 Task: Find connections with filter location Ariguaní with filter topic #covidwith filter profile language German with filter current company LinkedIn with filter school GNA University with filter industry Public Health with filter service category CateringChange with filter keywords title School Bus Driver
Action: Mouse moved to (518, 80)
Screenshot: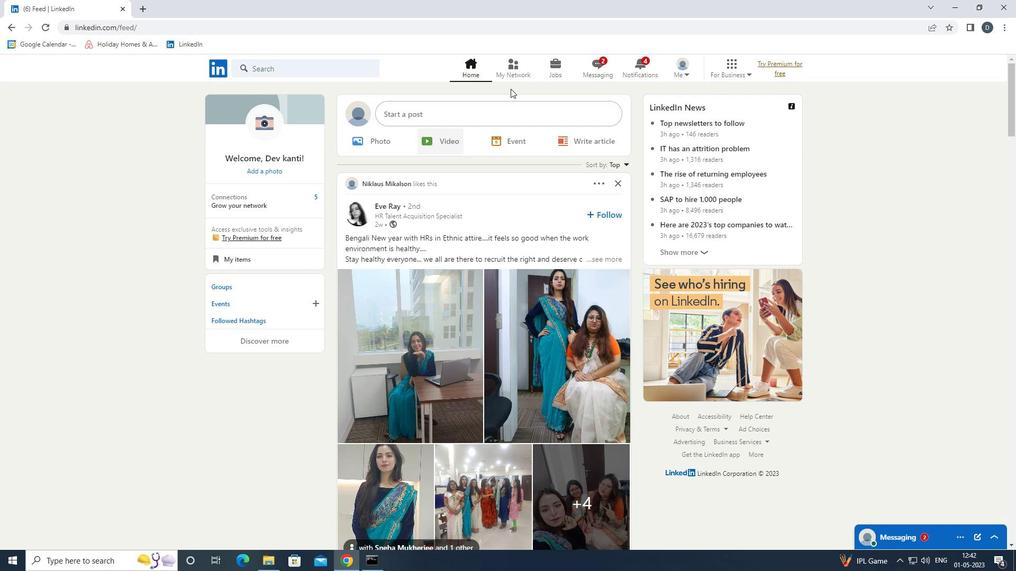 
Action: Mouse pressed left at (518, 80)
Screenshot: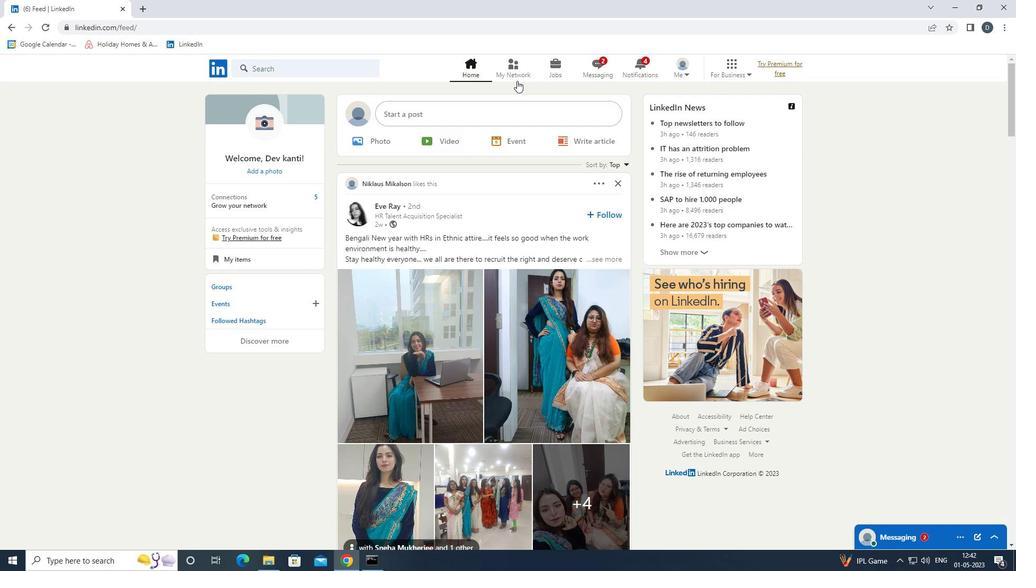 
Action: Mouse moved to (351, 124)
Screenshot: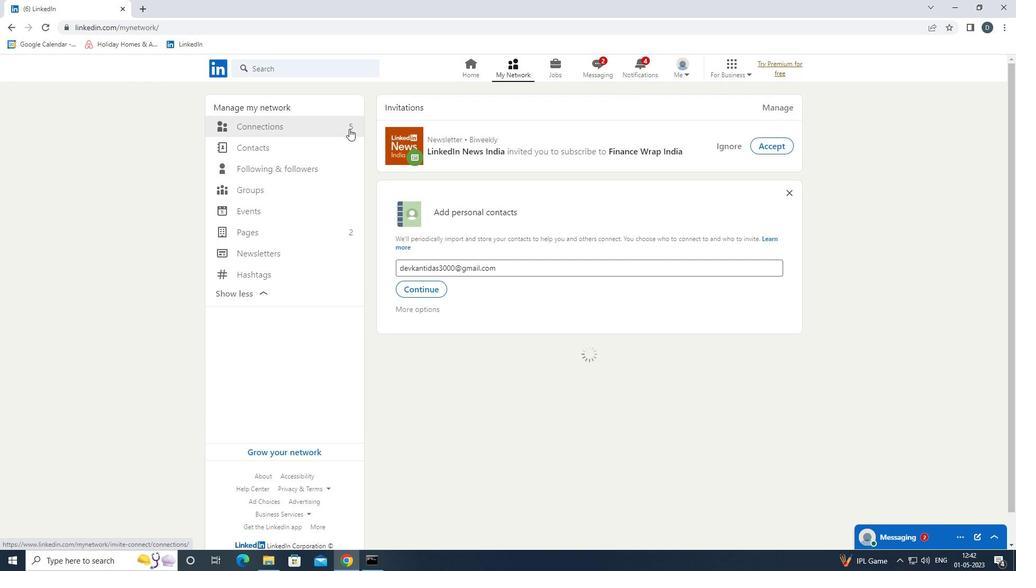 
Action: Mouse pressed left at (351, 124)
Screenshot: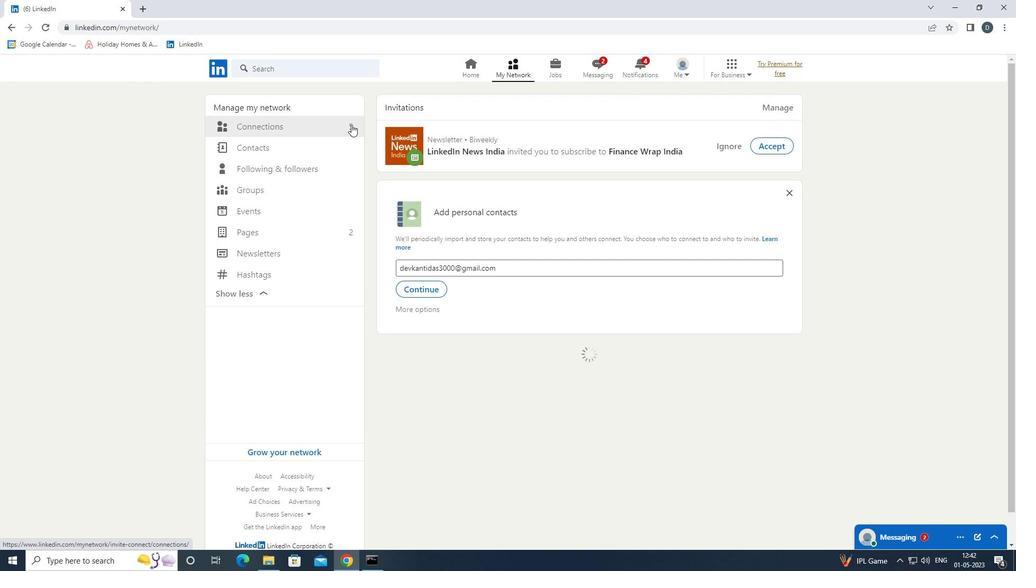 
Action: Mouse pressed left at (351, 124)
Screenshot: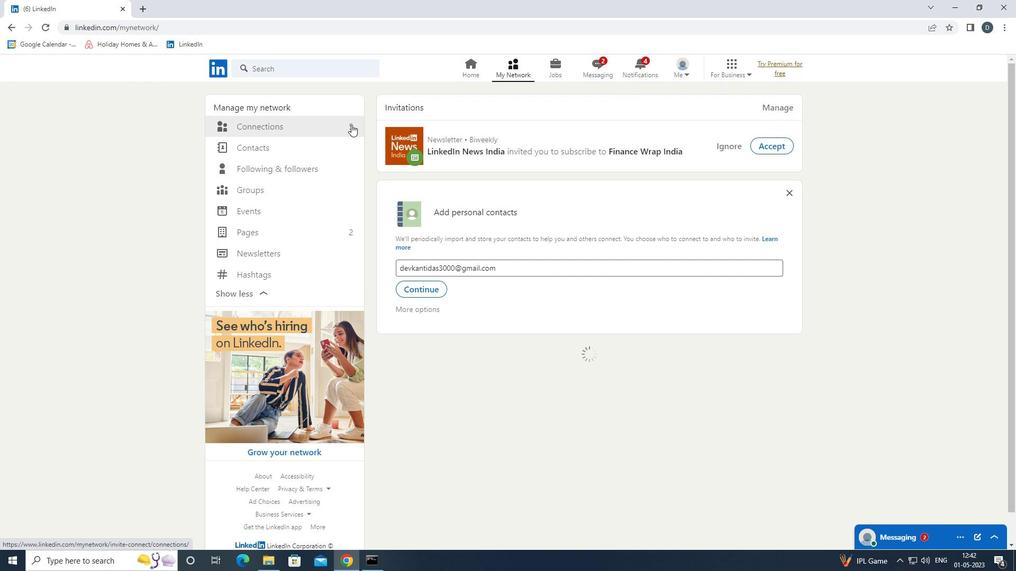 
Action: Mouse moved to (592, 124)
Screenshot: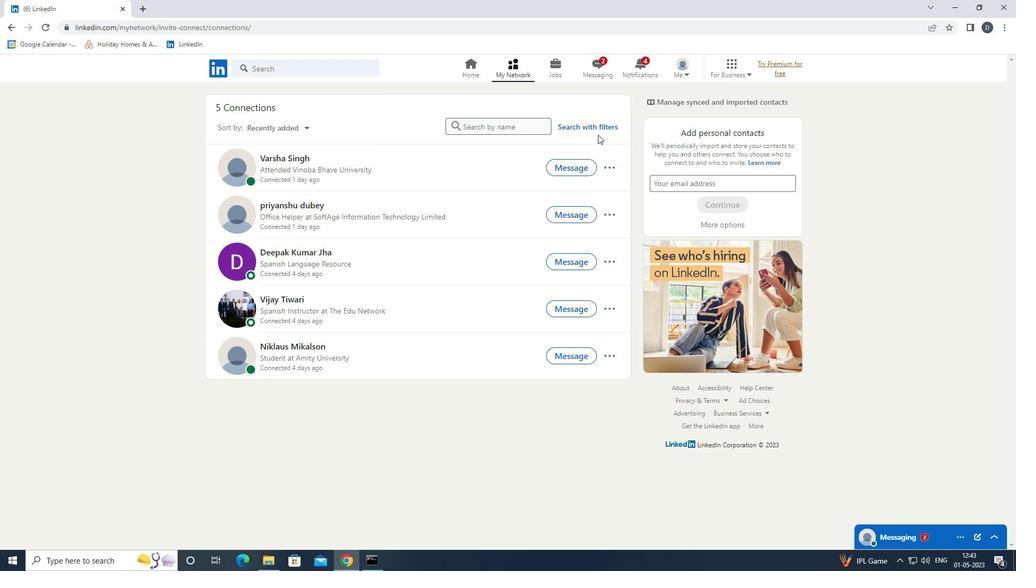 
Action: Mouse pressed left at (592, 124)
Screenshot: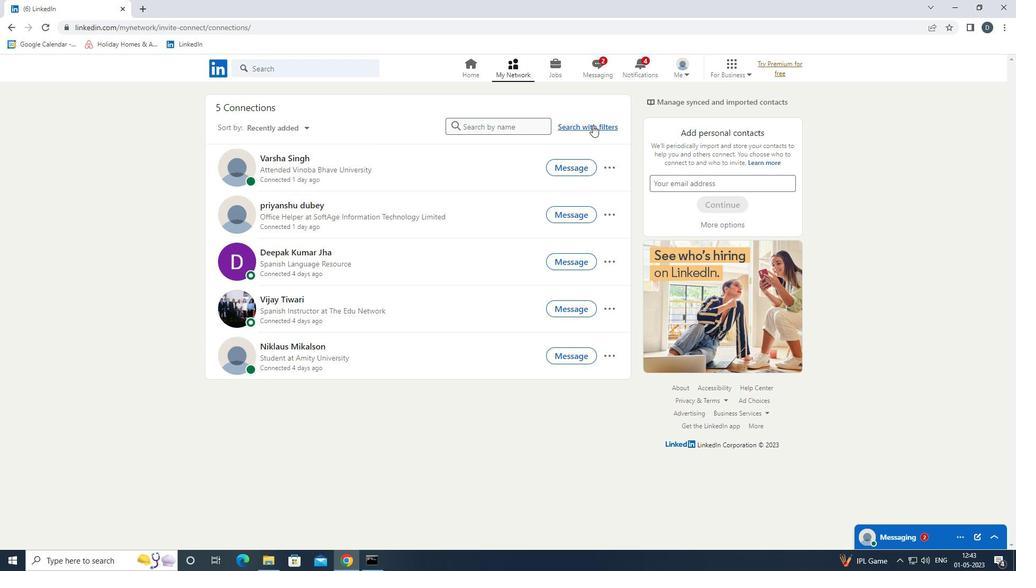 
Action: Mouse moved to (551, 99)
Screenshot: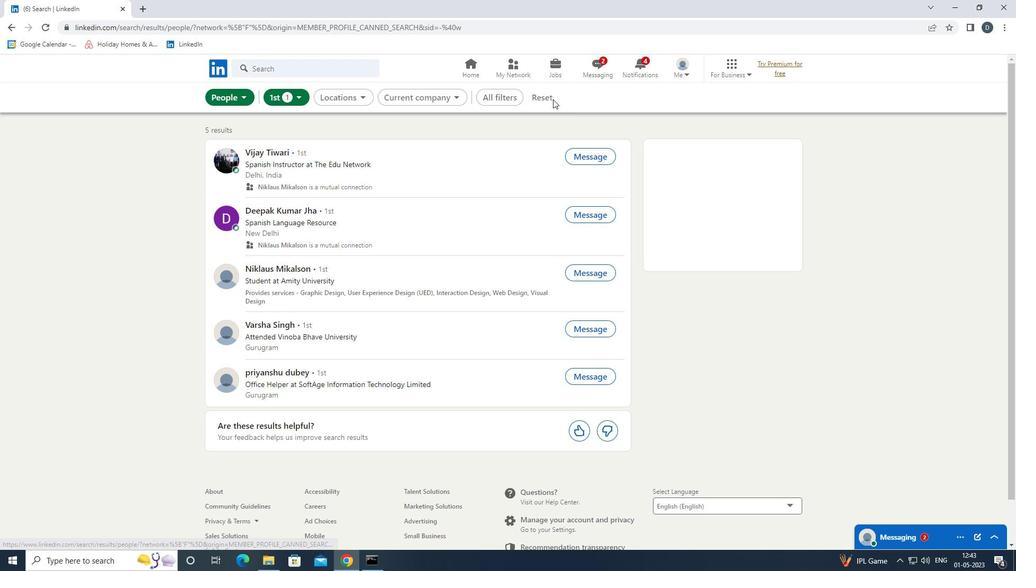 
Action: Mouse pressed left at (551, 99)
Screenshot: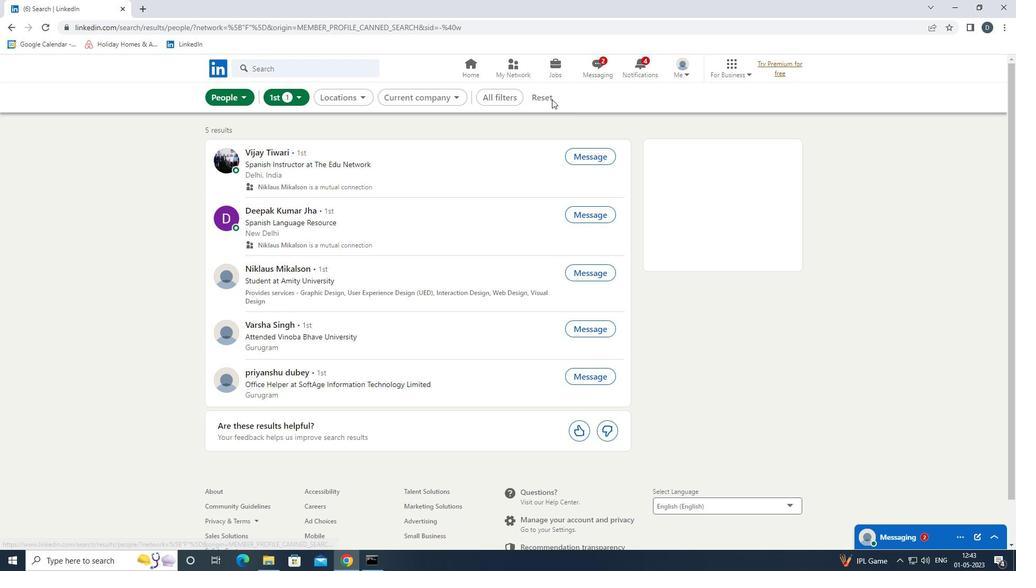 
Action: Mouse moved to (527, 96)
Screenshot: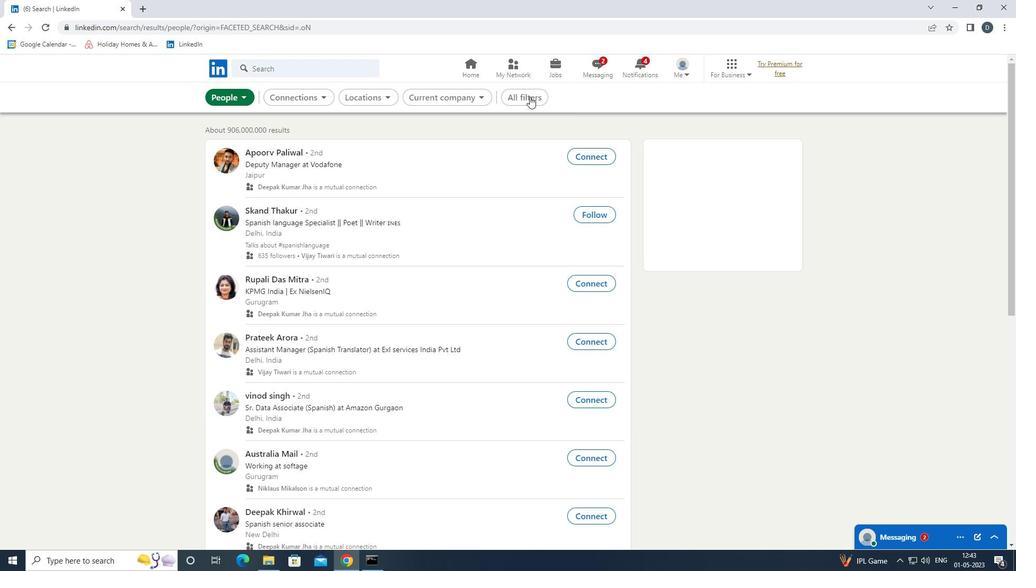
Action: Mouse pressed left at (527, 96)
Screenshot: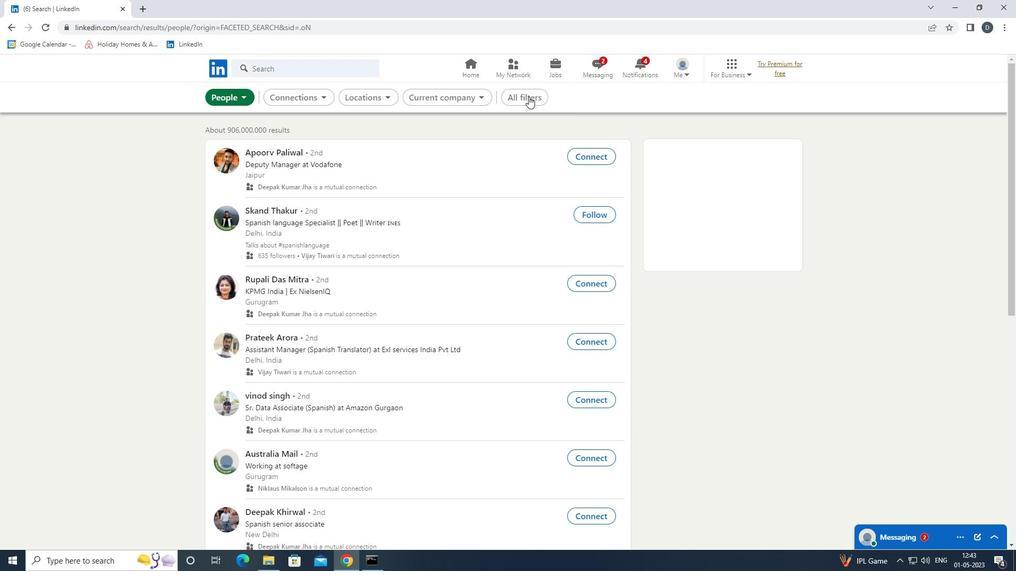 
Action: Mouse moved to (904, 366)
Screenshot: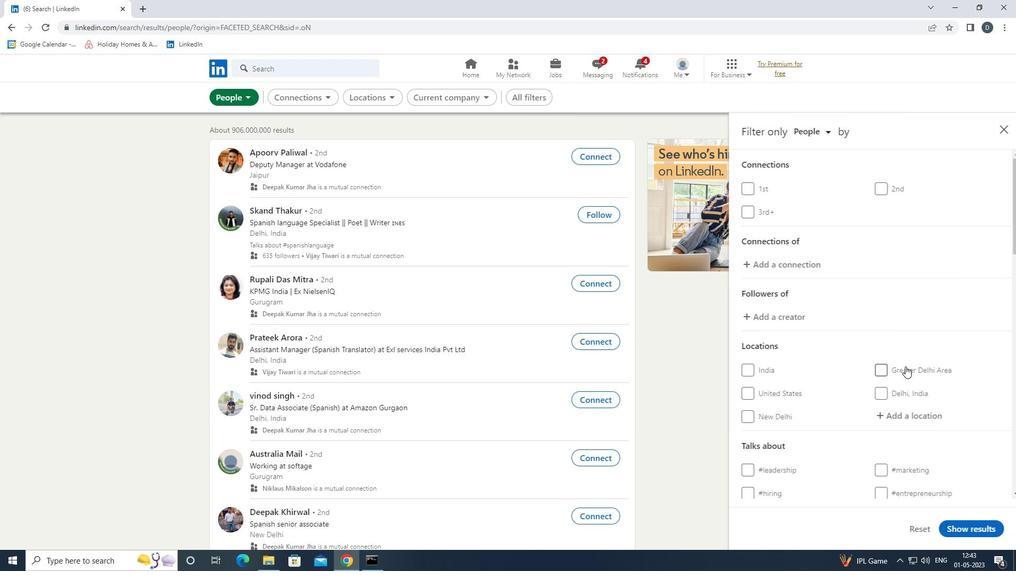 
Action: Mouse scrolled (904, 366) with delta (0, 0)
Screenshot: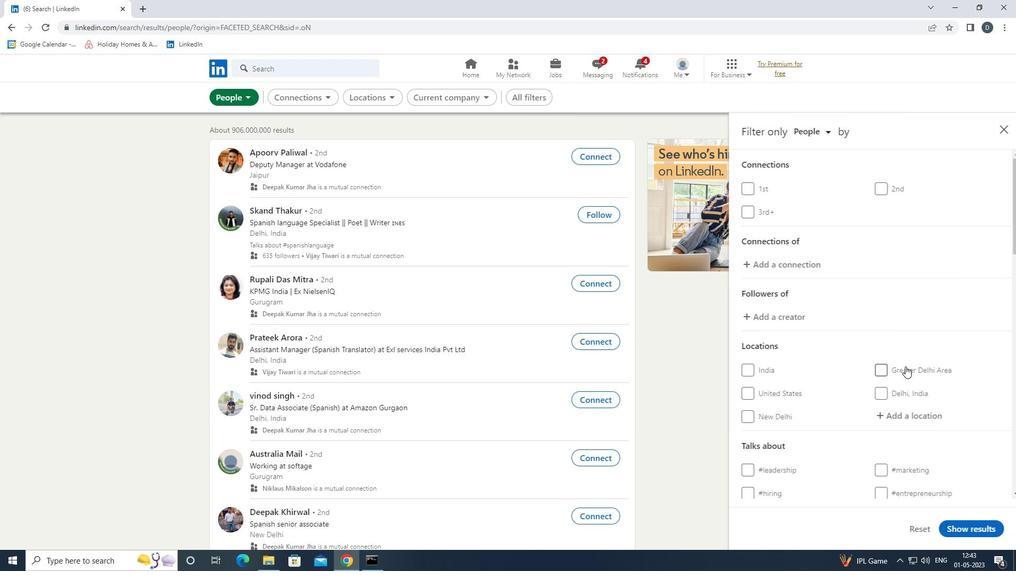 
Action: Mouse moved to (903, 366)
Screenshot: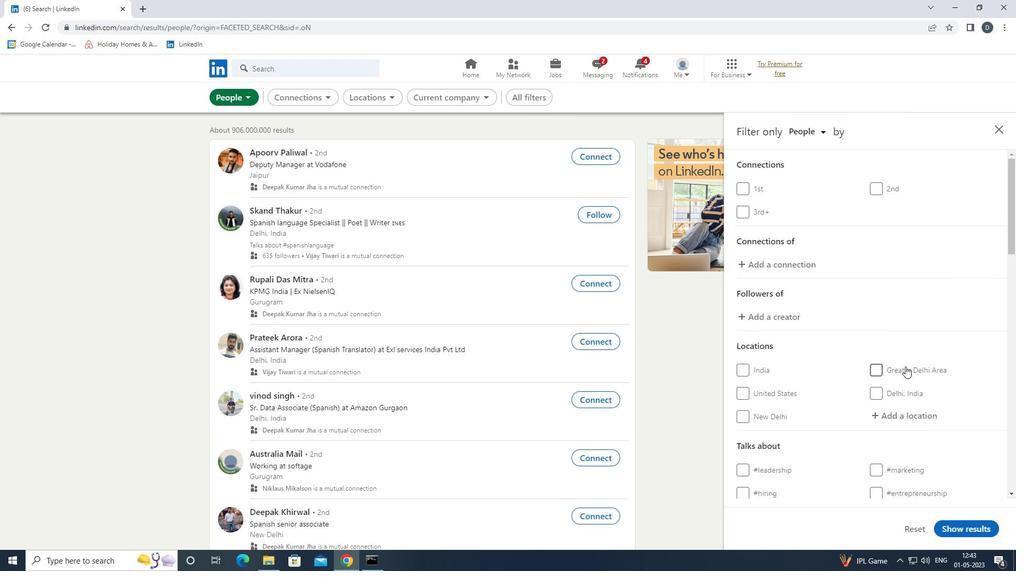 
Action: Mouse scrolled (903, 366) with delta (0, 0)
Screenshot: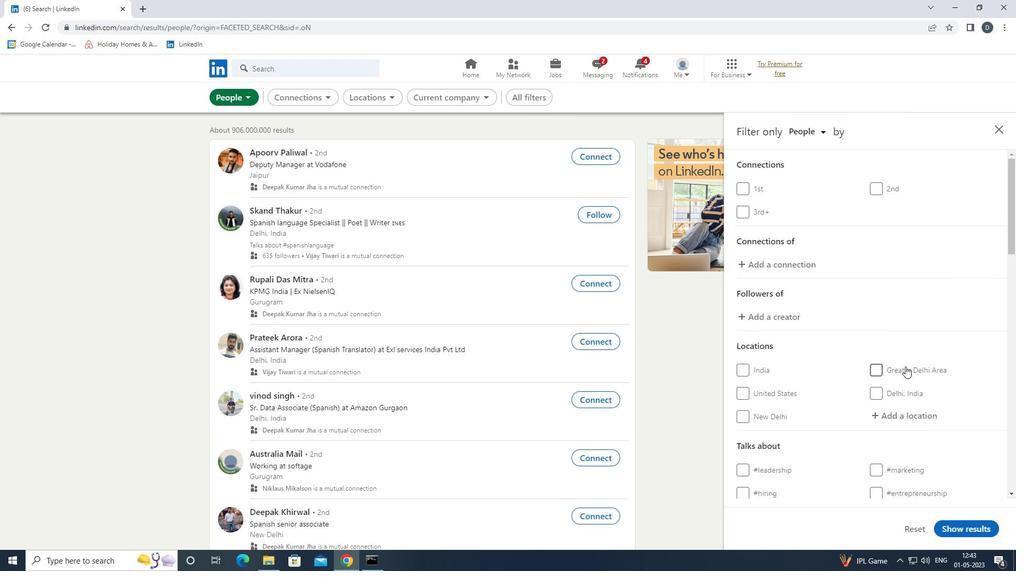 
Action: Mouse moved to (893, 314)
Screenshot: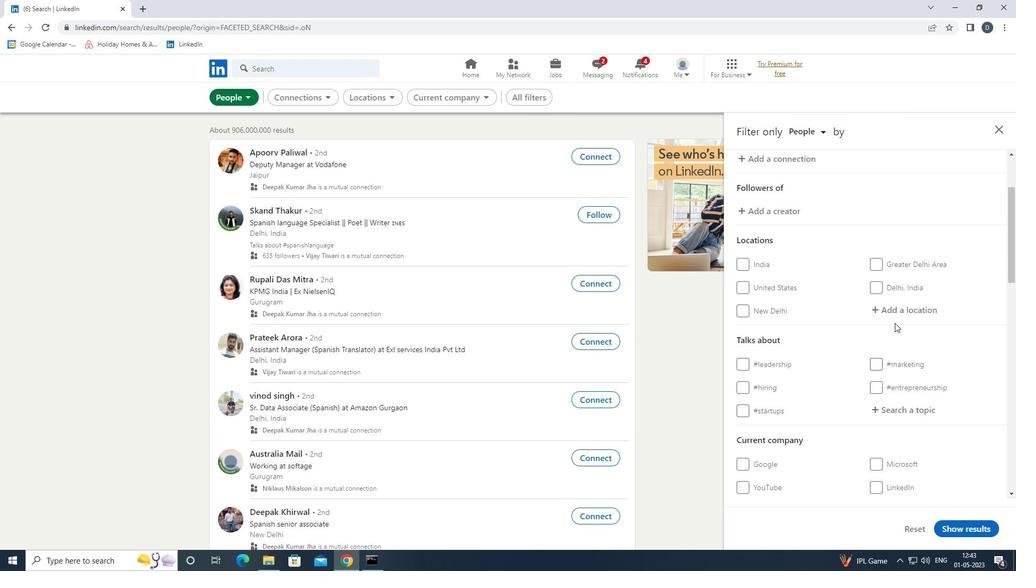
Action: Mouse pressed left at (893, 314)
Screenshot: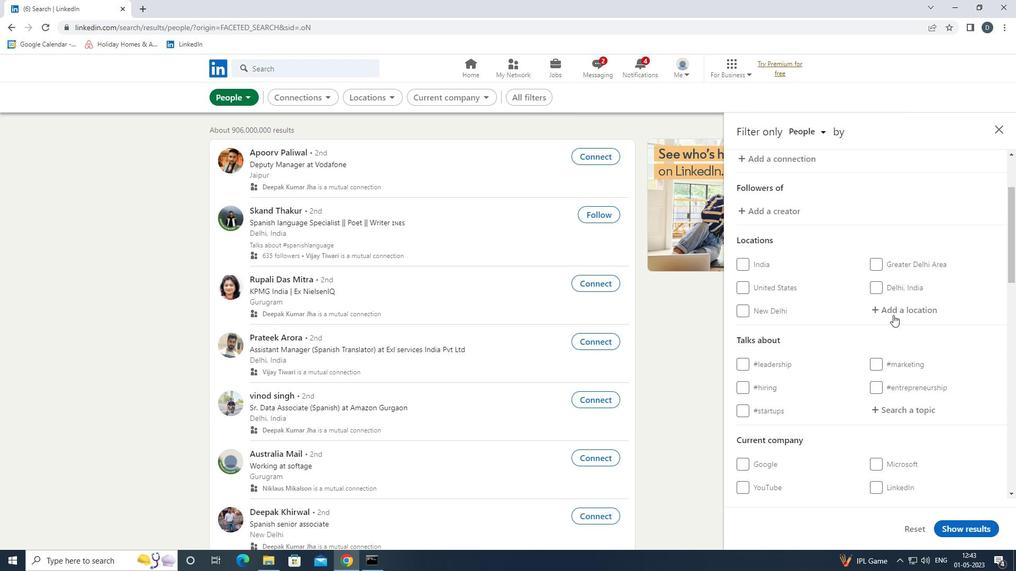 
Action: Mouse moved to (891, 314)
Screenshot: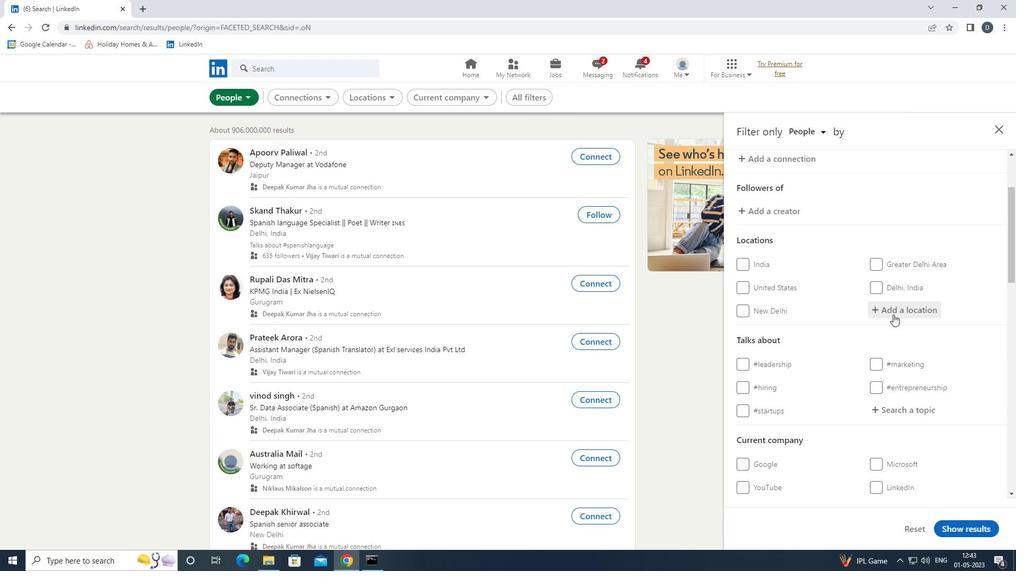
Action: Key pressed <Key.caps_lock><Key.caps_lock><Key.caps_lock><Key.caps_lock><Key.caps_lock><Key.caps_lock><Key.caps_lock><Key.caps_lock><Key.caps_lock>a<Key.caps_lock>riguani
Screenshot: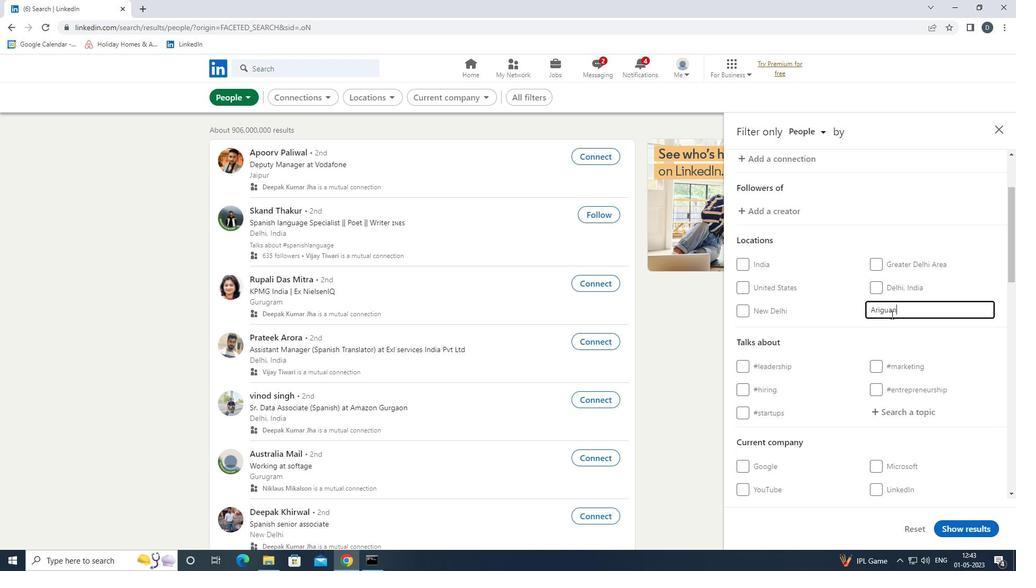 
Action: Mouse moved to (912, 413)
Screenshot: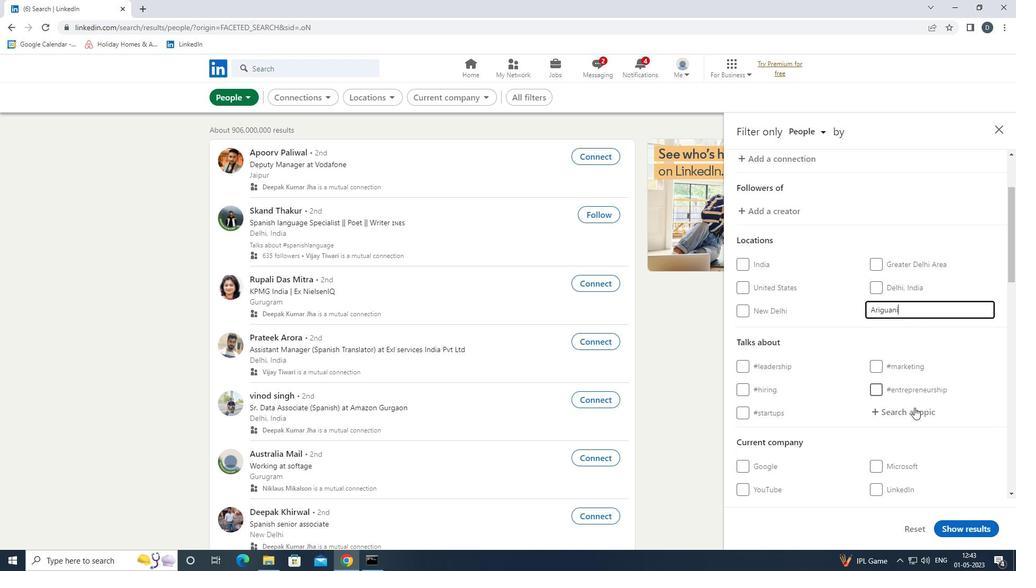 
Action: Mouse pressed left at (912, 413)
Screenshot: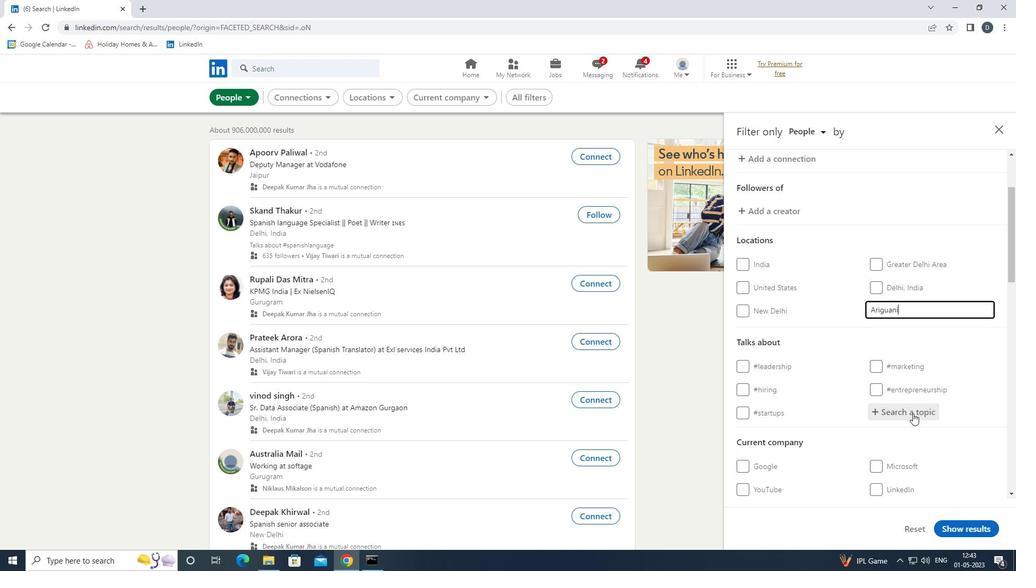 
Action: Key pressed <Key.shift><Key.shift><Key.shift><Key.shift><Key.shift><Key.shift><Key.shift>#COVID
Screenshot: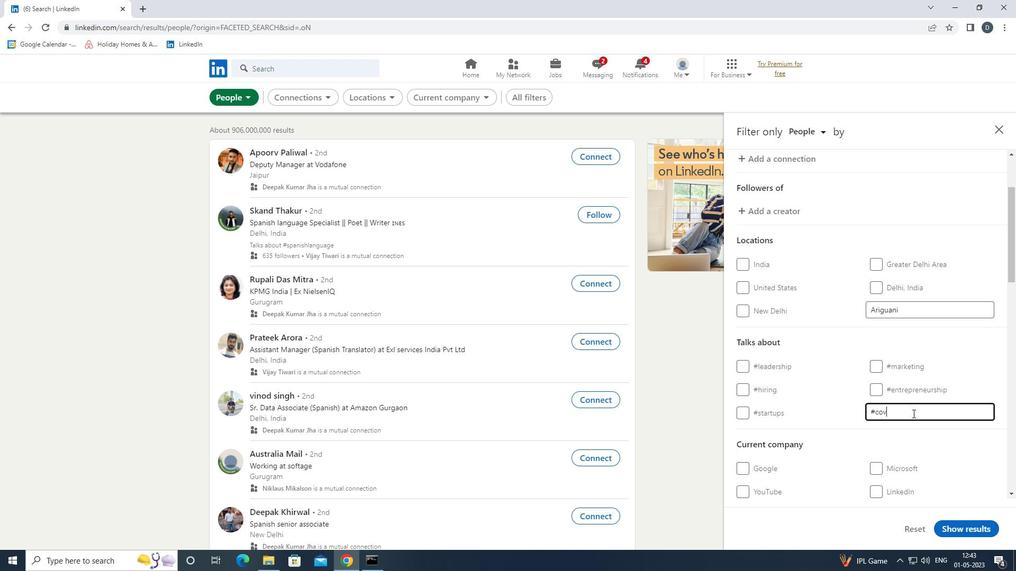 
Action: Mouse scrolled (912, 413) with delta (0, 0)
Screenshot: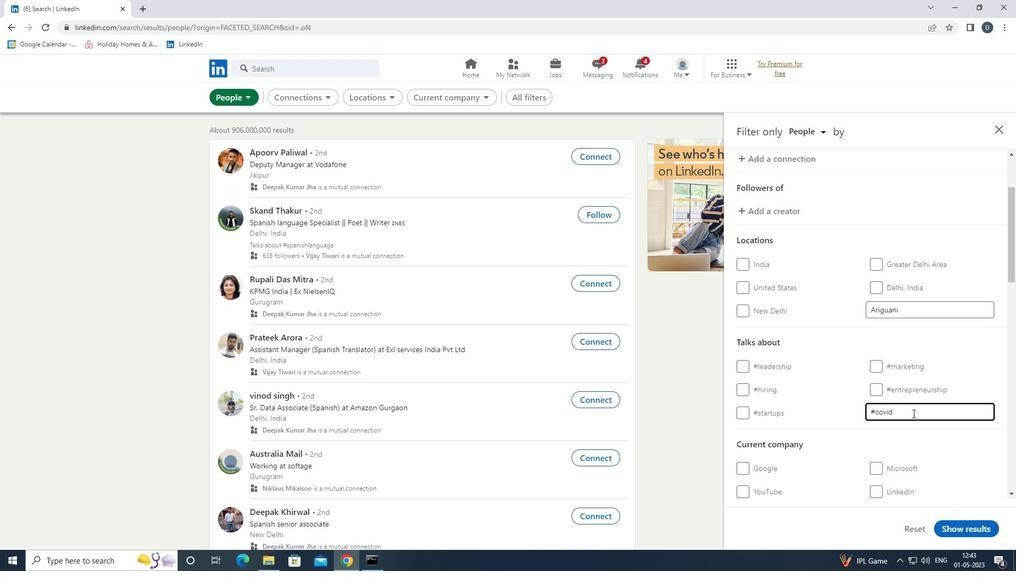 
Action: Mouse scrolled (912, 413) with delta (0, 0)
Screenshot: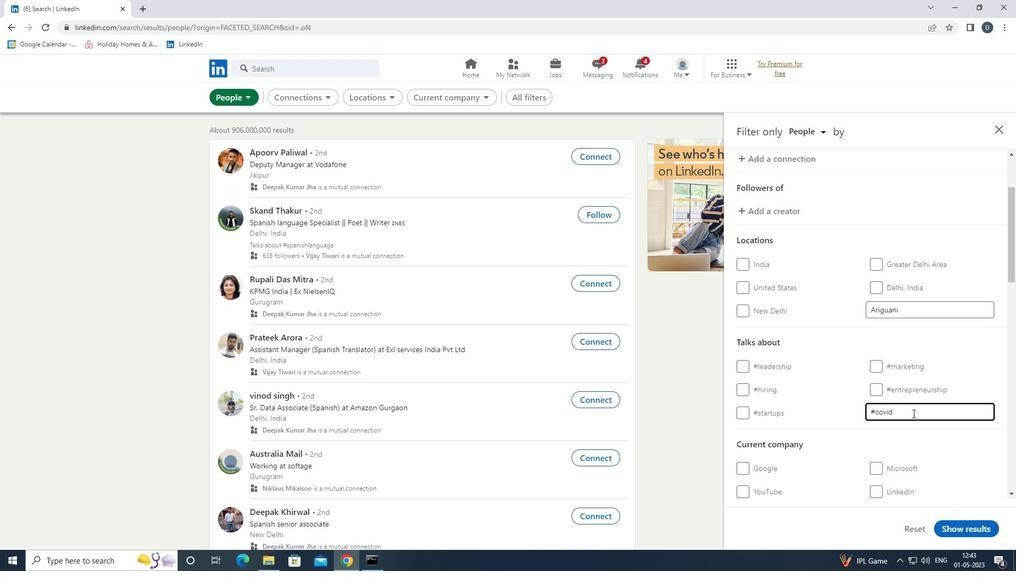 
Action: Mouse scrolled (912, 413) with delta (0, 0)
Screenshot: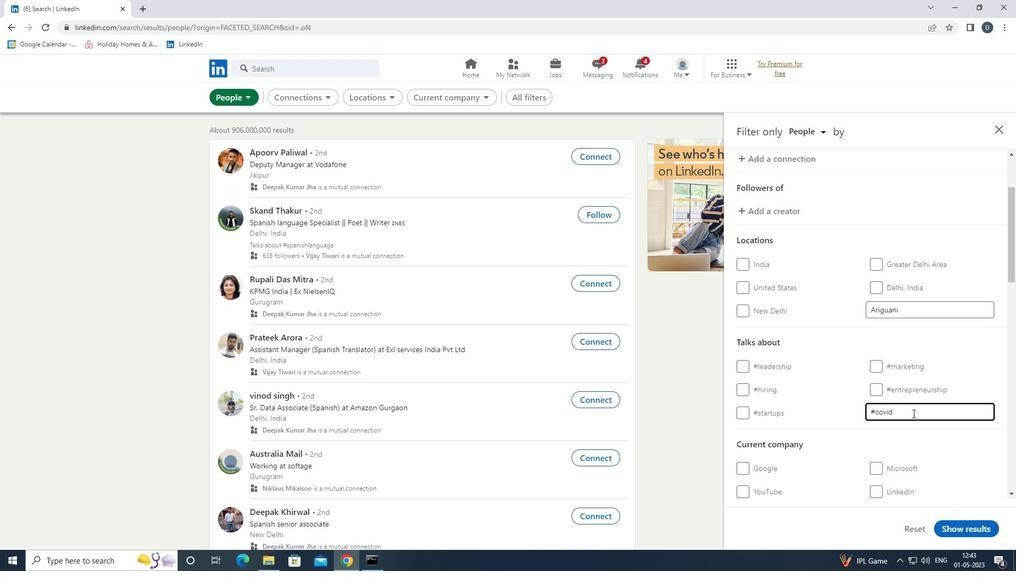 
Action: Mouse scrolled (912, 413) with delta (0, 0)
Screenshot: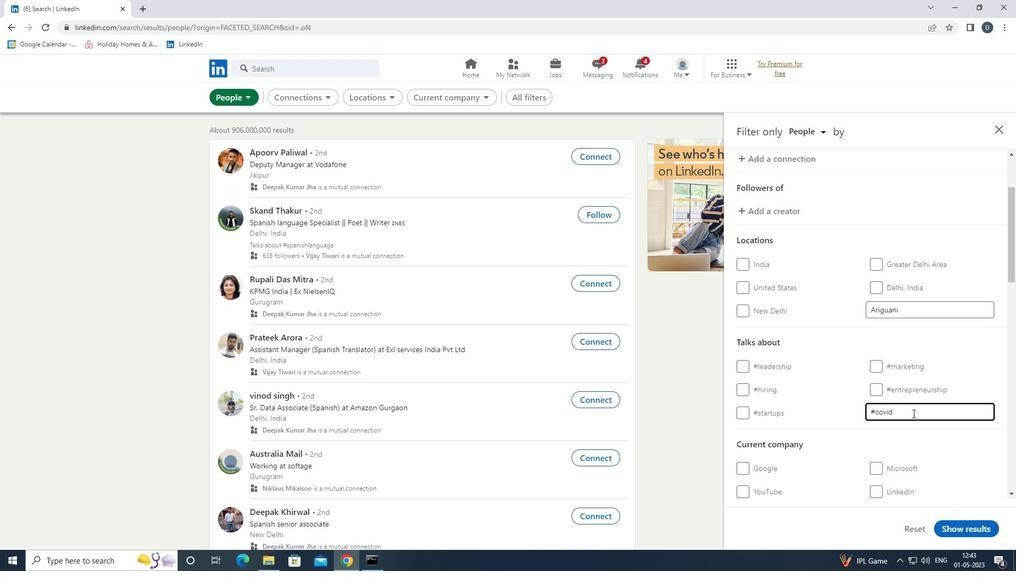 
Action: Mouse scrolled (912, 413) with delta (0, 0)
Screenshot: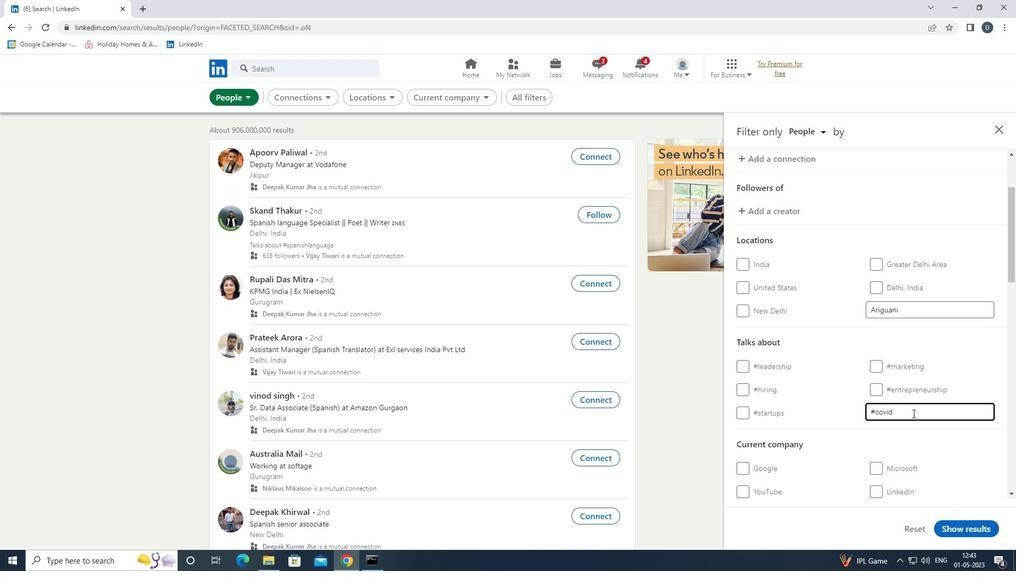
Action: Mouse moved to (914, 412)
Screenshot: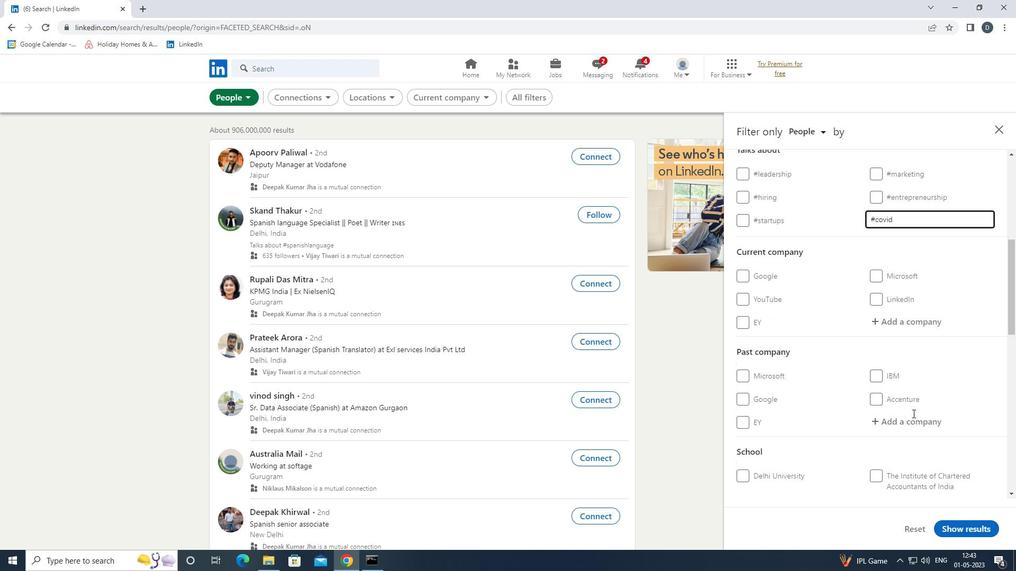 
Action: Mouse scrolled (914, 411) with delta (0, 0)
Screenshot: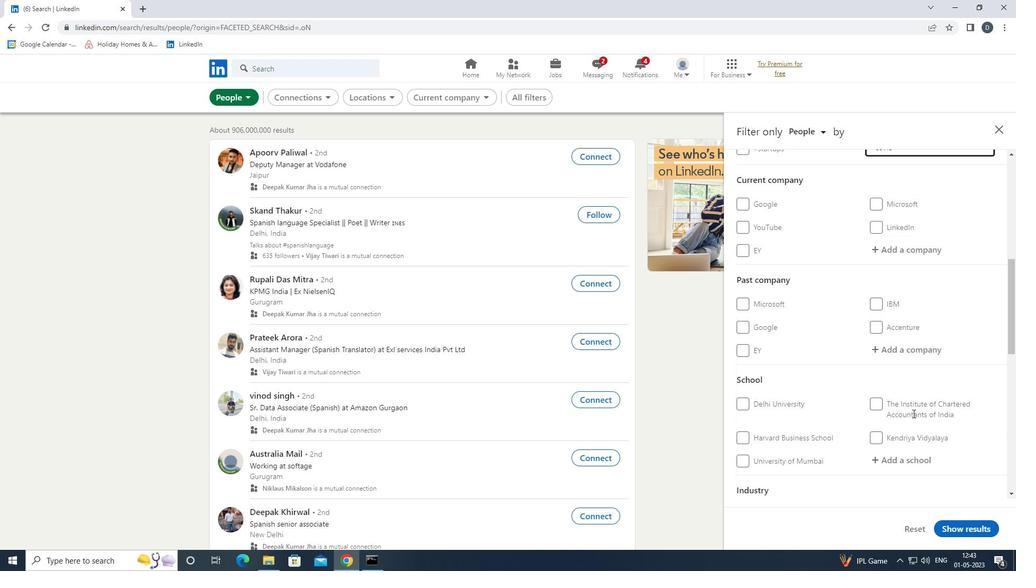 
Action: Mouse scrolled (914, 411) with delta (0, 0)
Screenshot: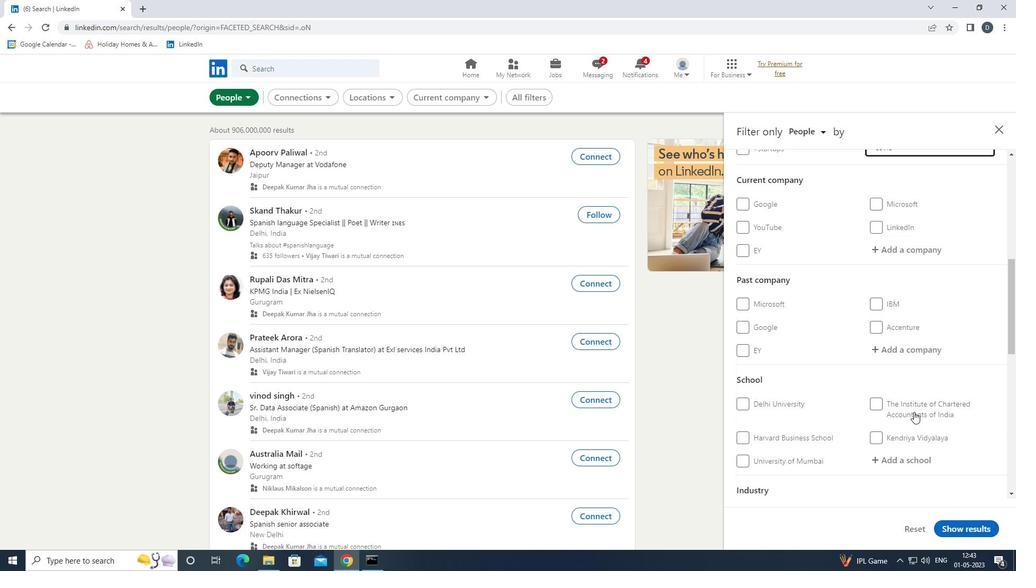 
Action: Mouse scrolled (914, 411) with delta (0, 0)
Screenshot: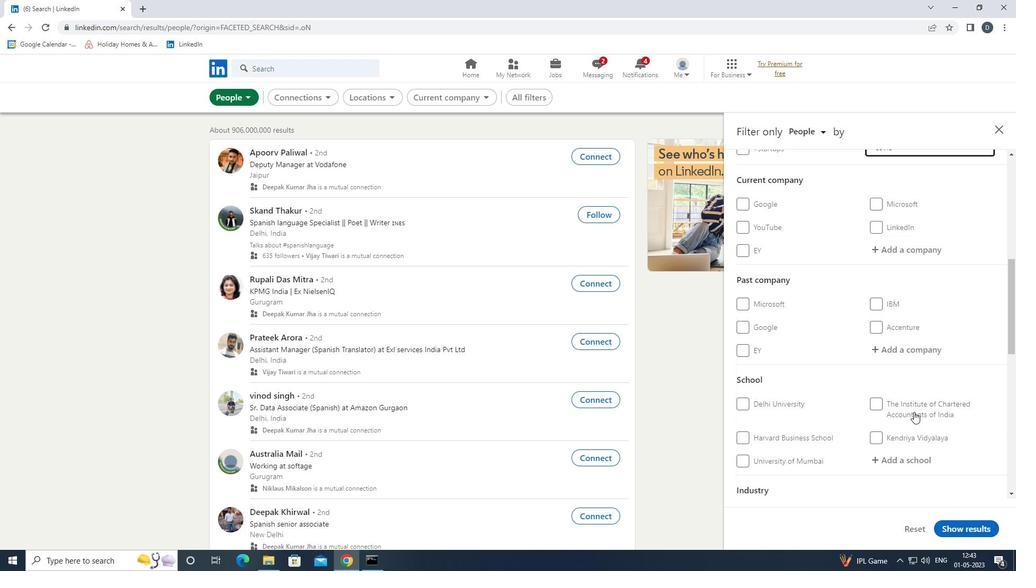 
Action: Mouse scrolled (914, 411) with delta (0, 0)
Screenshot: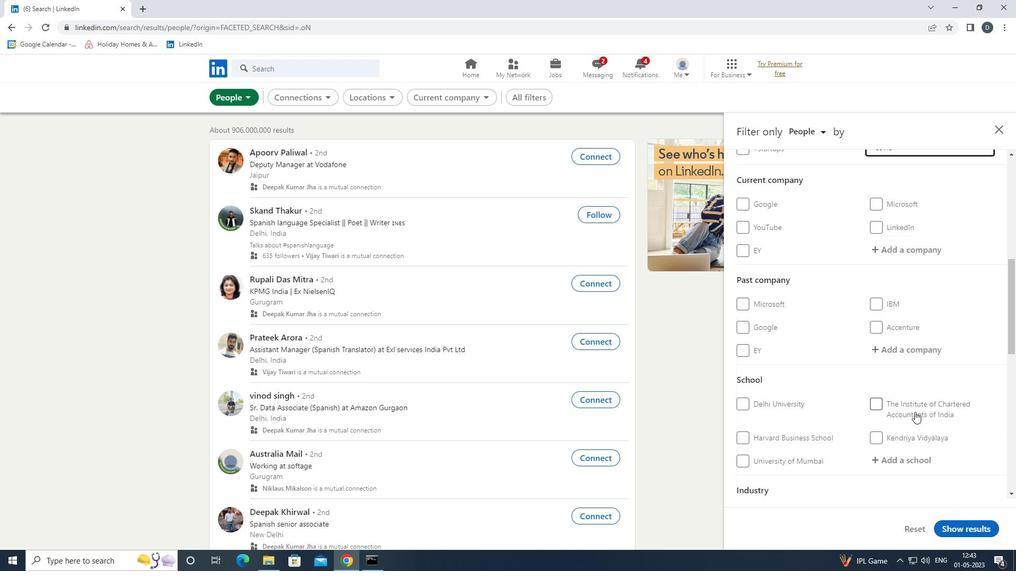 
Action: Mouse moved to (809, 413)
Screenshot: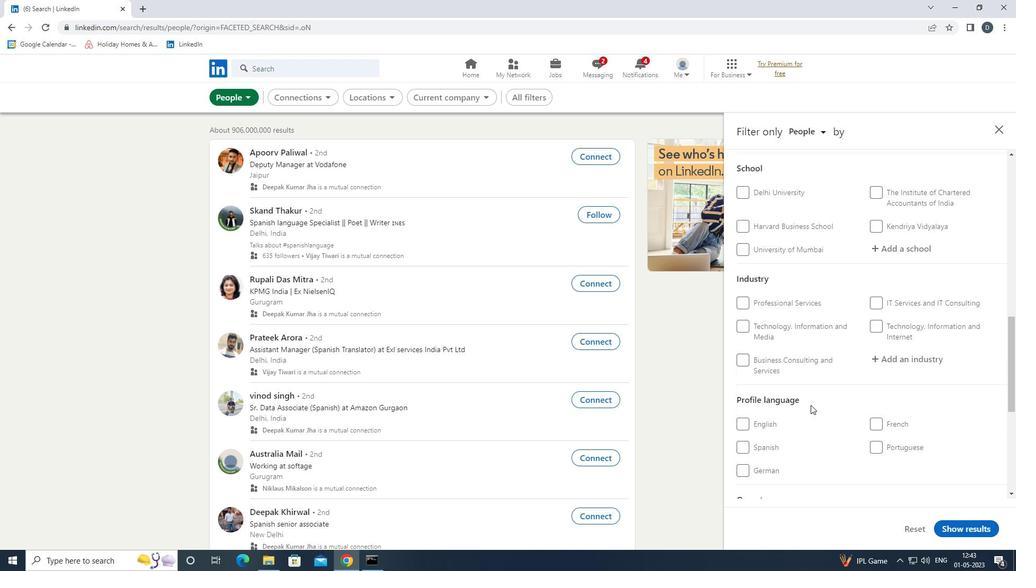 
Action: Mouse scrolled (809, 412) with delta (0, 0)
Screenshot: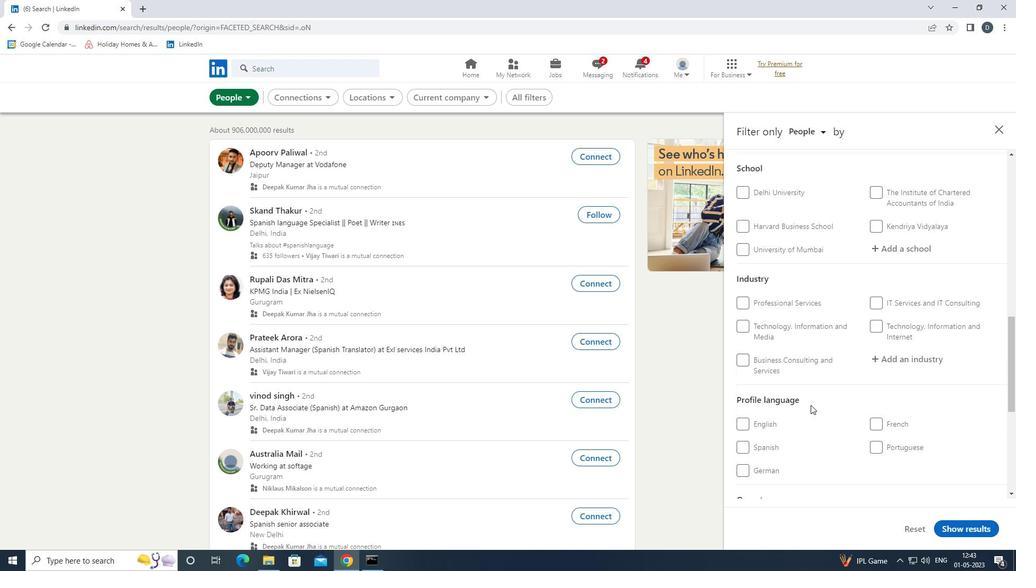 
Action: Mouse moved to (747, 420)
Screenshot: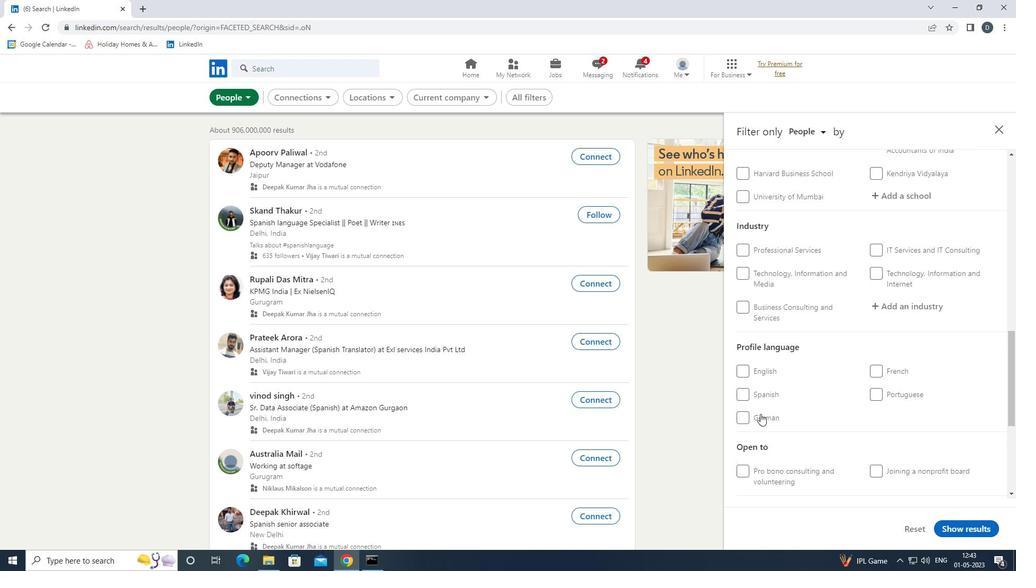 
Action: Mouse pressed left at (747, 420)
Screenshot: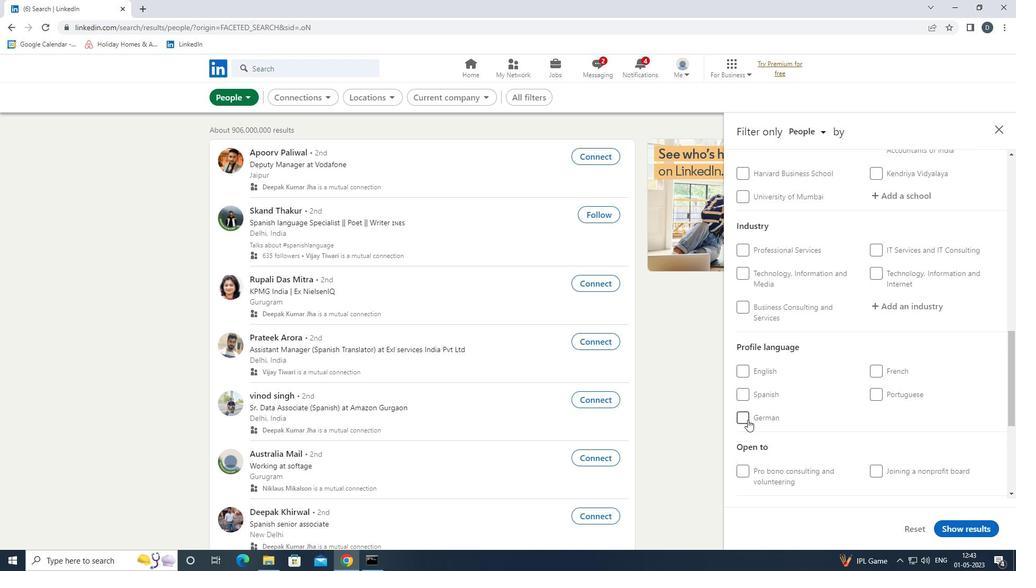 
Action: Mouse moved to (824, 417)
Screenshot: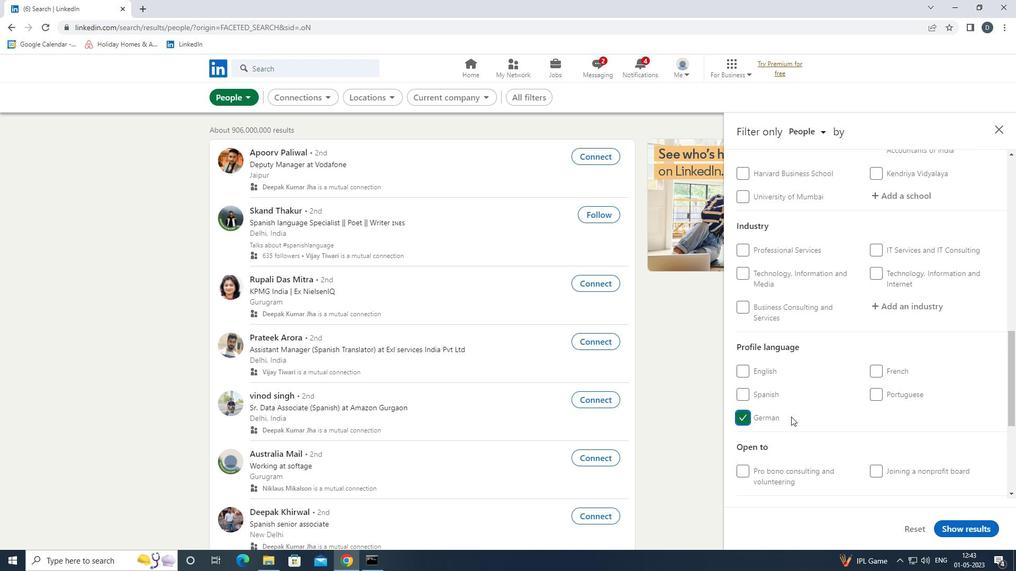 
Action: Mouse scrolled (824, 418) with delta (0, 0)
Screenshot: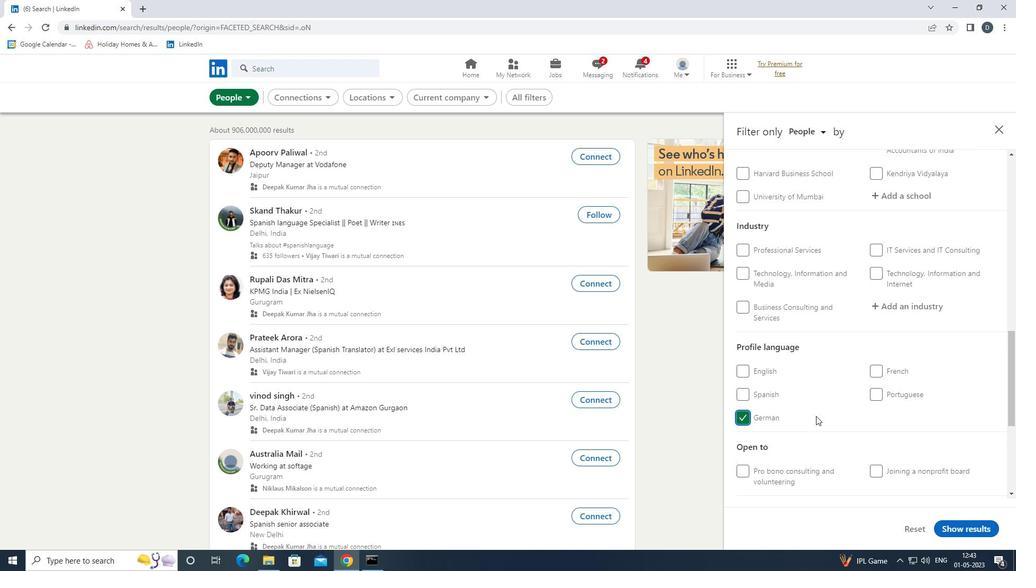 
Action: Mouse moved to (824, 417)
Screenshot: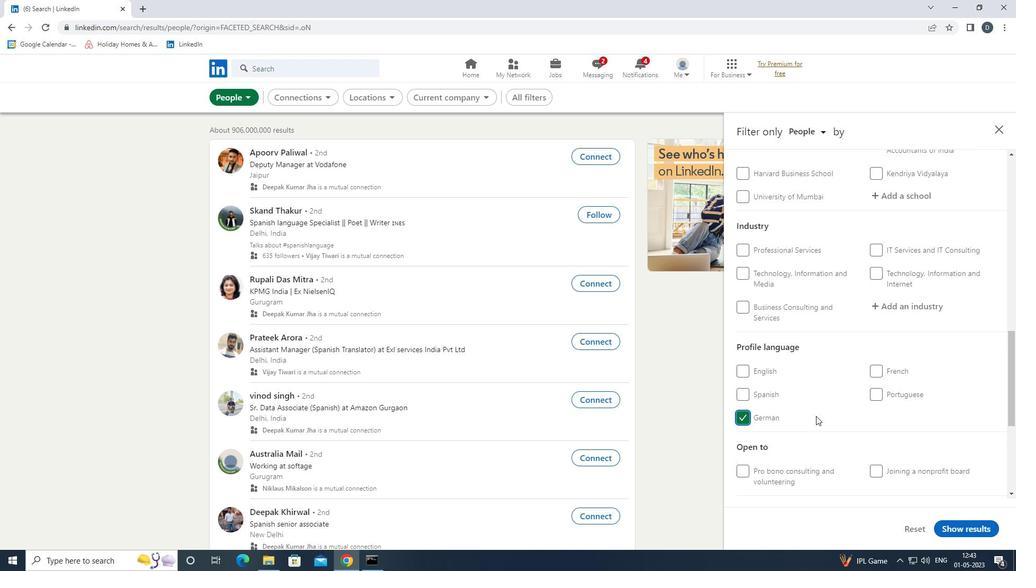 
Action: Mouse scrolled (824, 418) with delta (0, 0)
Screenshot: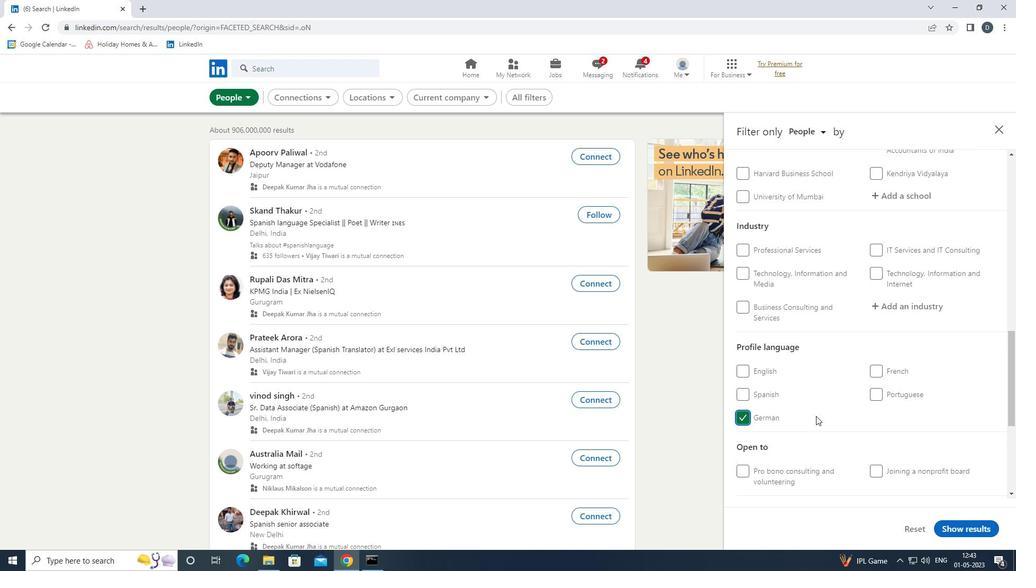 
Action: Mouse scrolled (824, 418) with delta (0, 0)
Screenshot: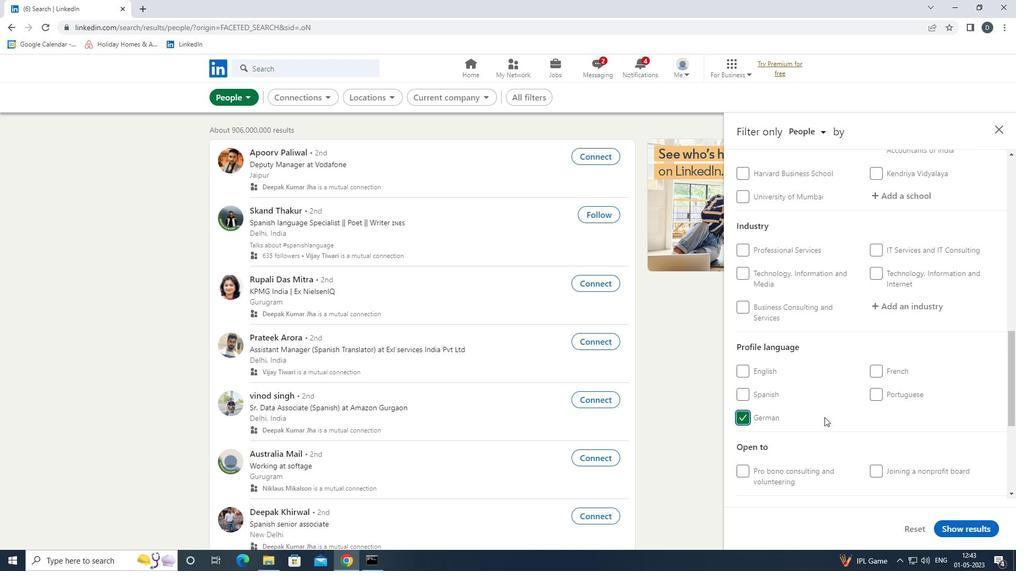 
Action: Mouse scrolled (824, 418) with delta (0, 0)
Screenshot: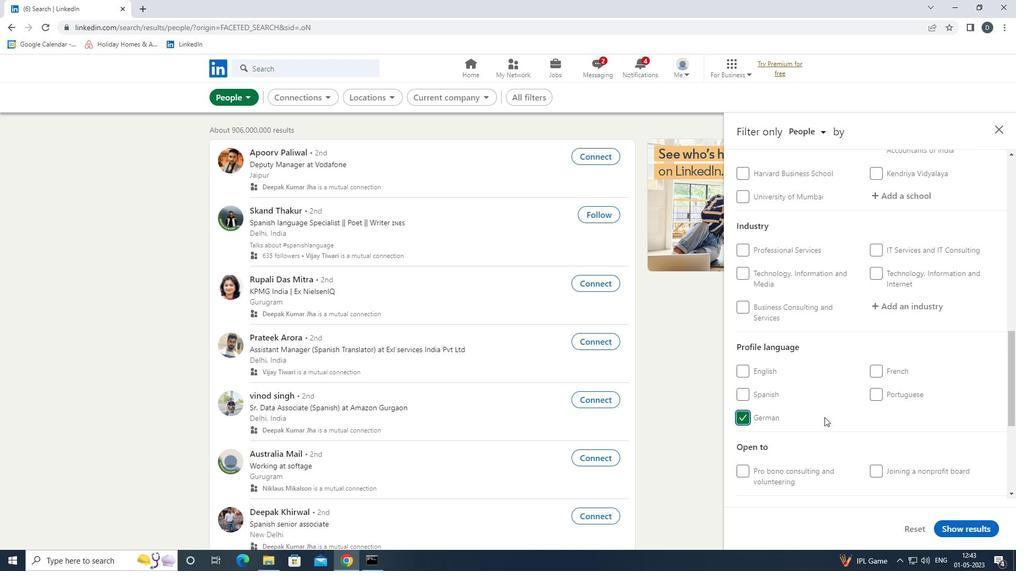 
Action: Mouse scrolled (824, 418) with delta (0, 0)
Screenshot: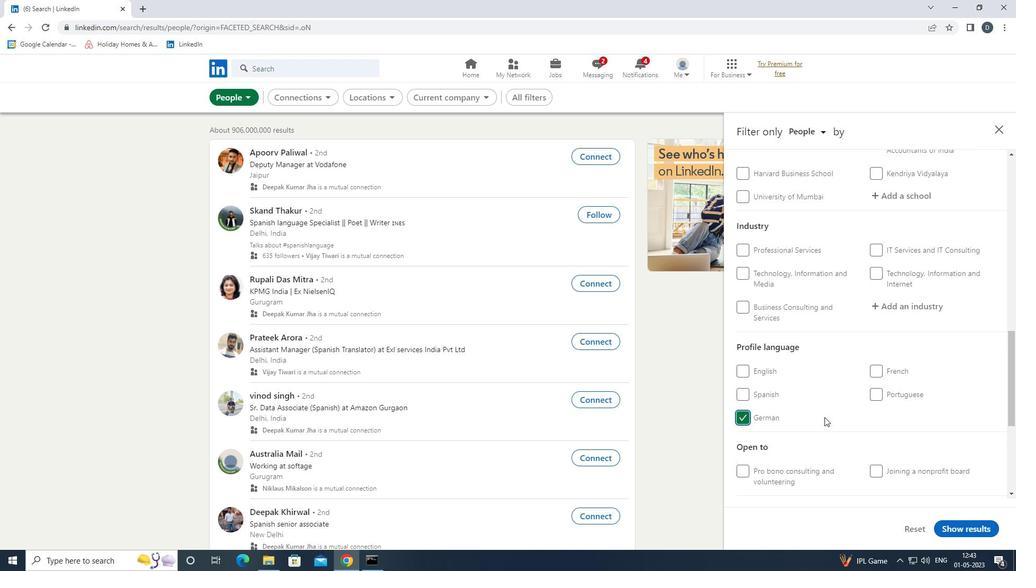 
Action: Mouse moved to (825, 418)
Screenshot: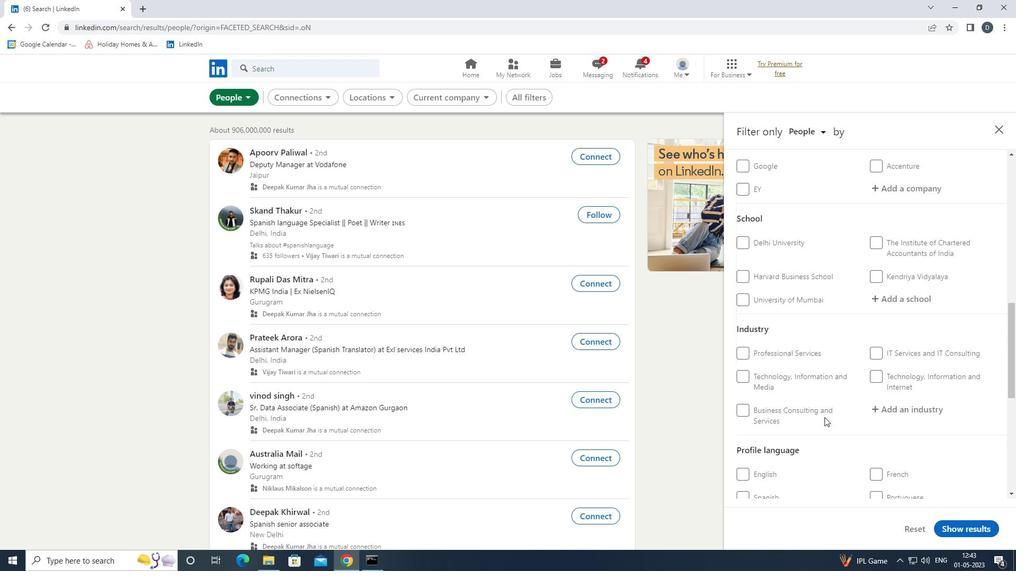 
Action: Mouse scrolled (825, 419) with delta (0, 0)
Screenshot: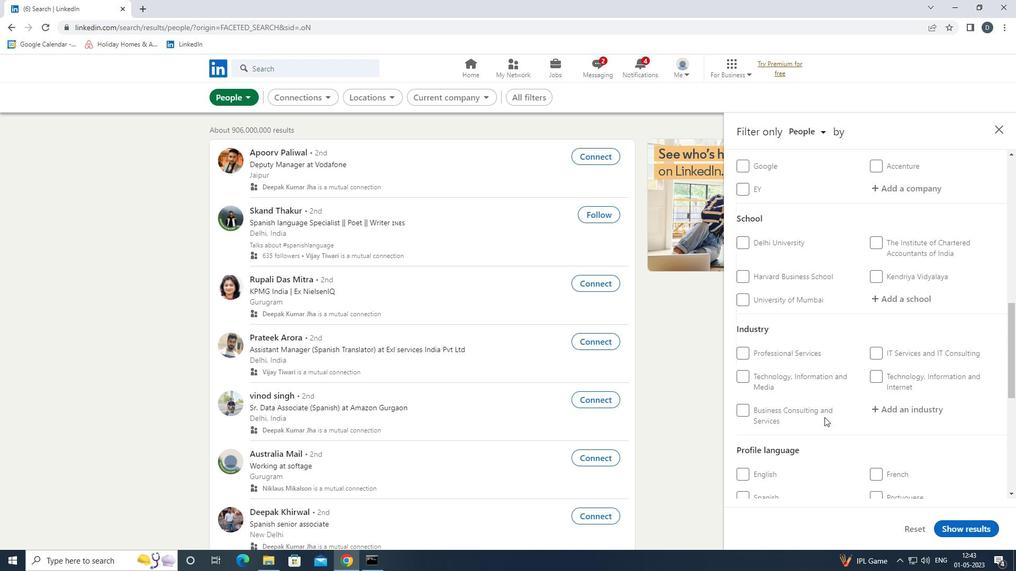
Action: Mouse scrolled (825, 419) with delta (0, 0)
Screenshot: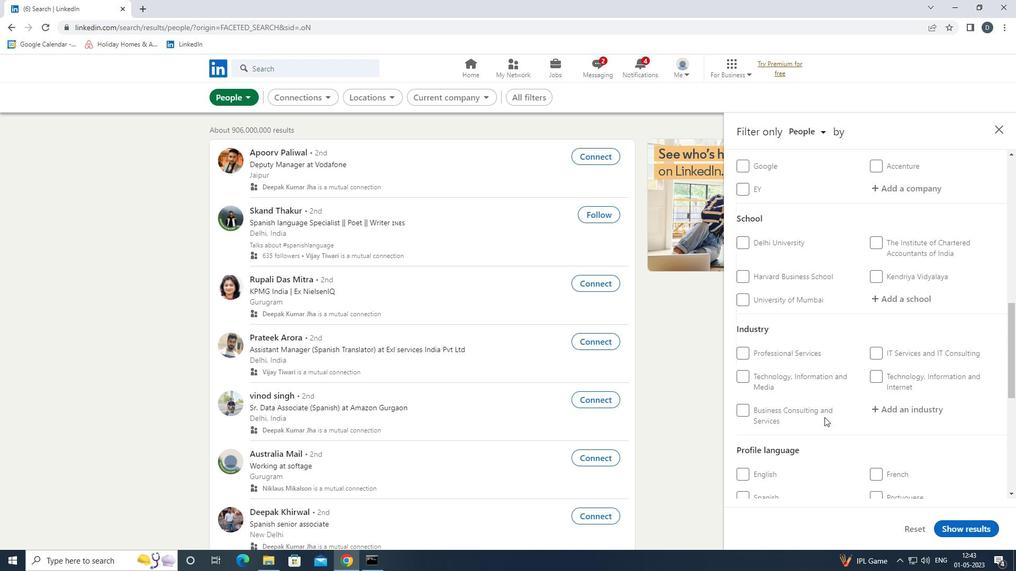 
Action: Mouse scrolled (825, 419) with delta (0, 0)
Screenshot: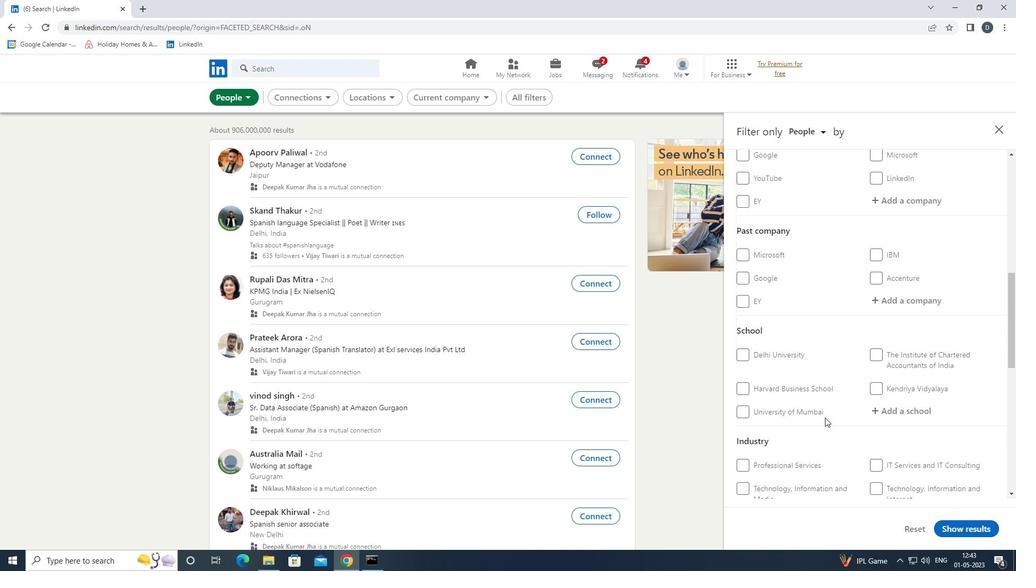 
Action: Mouse scrolled (825, 419) with delta (0, 0)
Screenshot: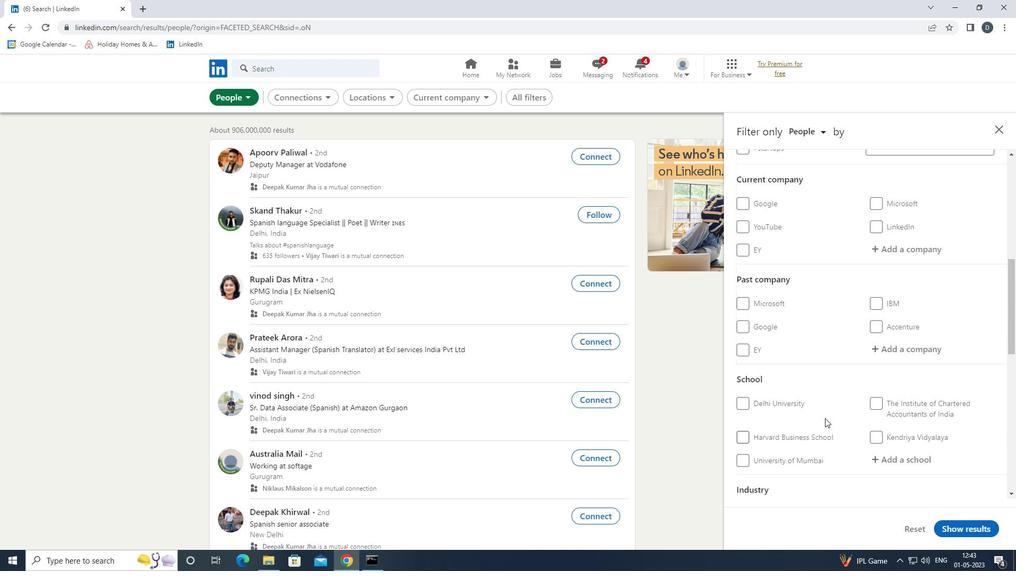 
Action: Mouse moved to (899, 458)
Screenshot: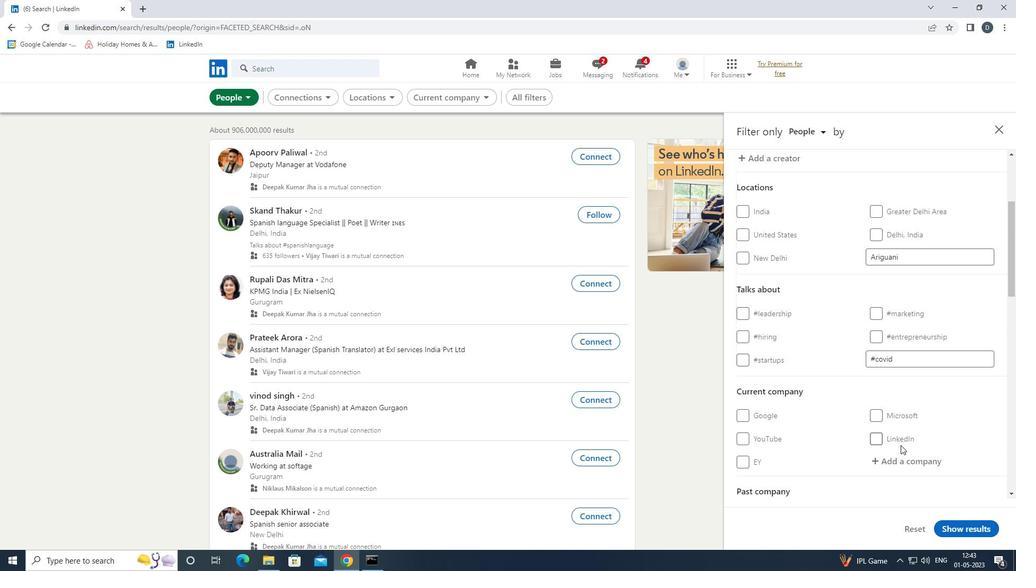 
Action: Mouse pressed left at (899, 458)
Screenshot: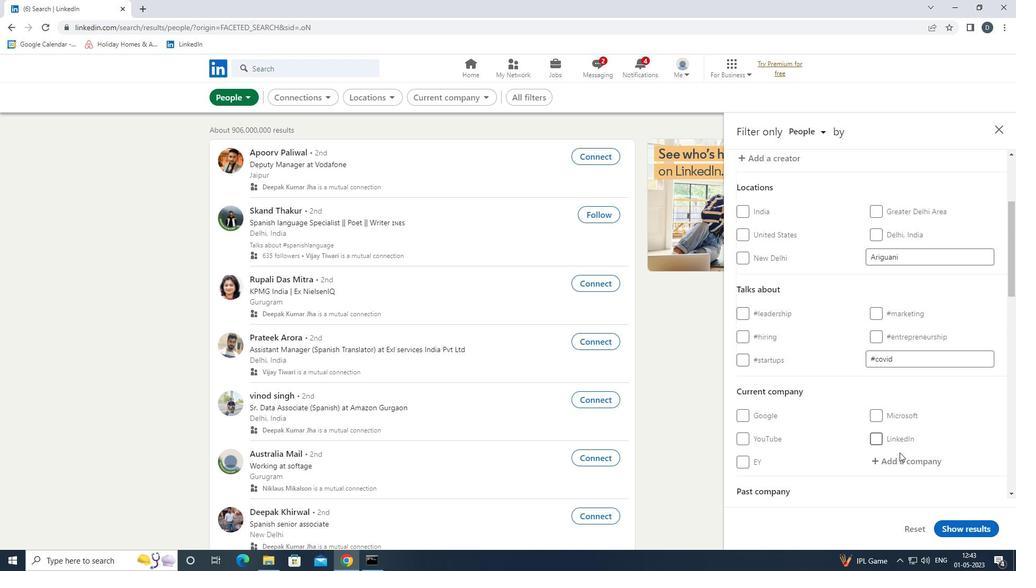 
Action: Mouse moved to (935, 415)
Screenshot: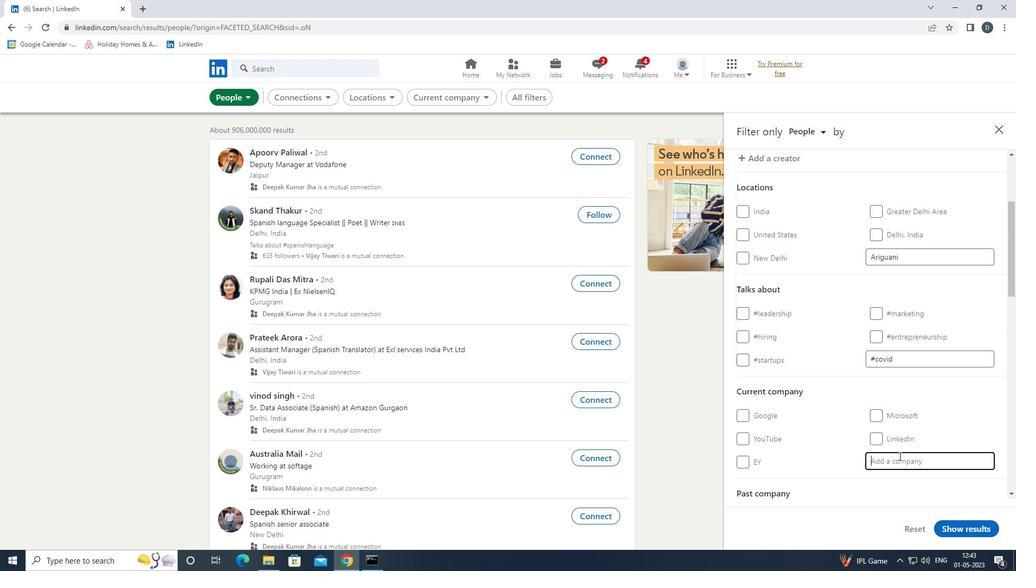 
Action: Mouse scrolled (935, 415) with delta (0, 0)
Screenshot: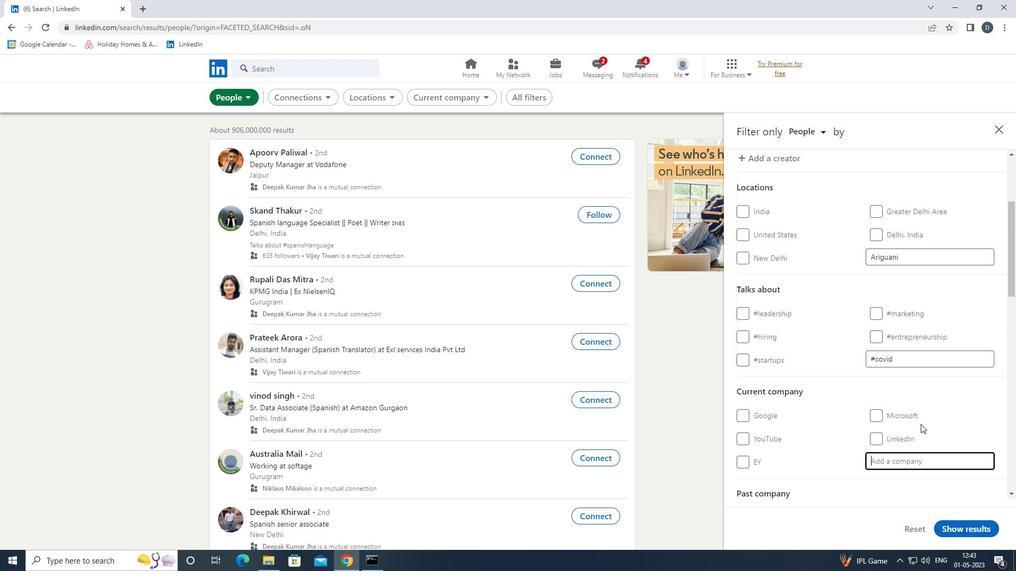 
Action: Mouse scrolled (935, 415) with delta (0, 0)
Screenshot: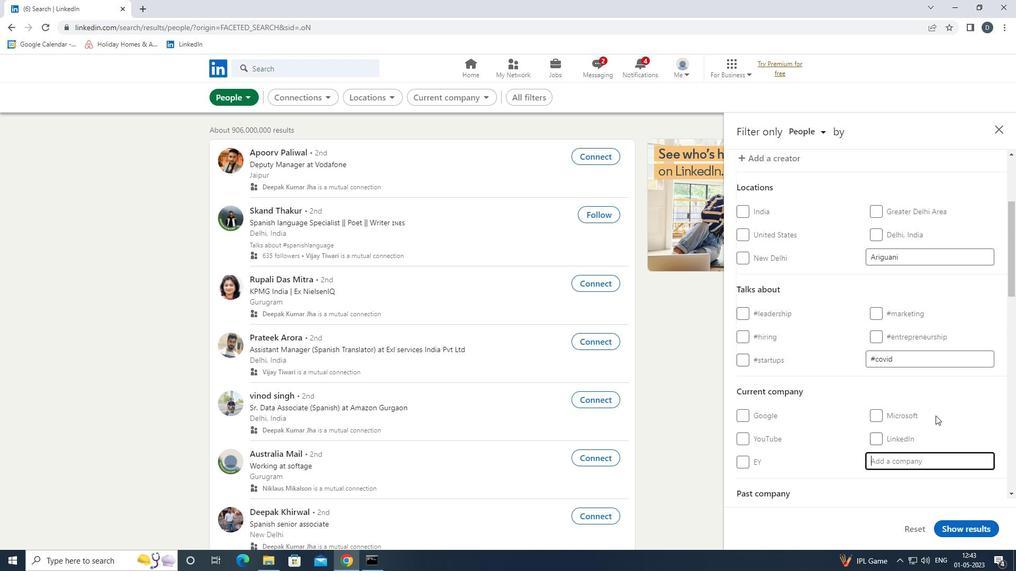 
Action: Mouse moved to (933, 412)
Screenshot: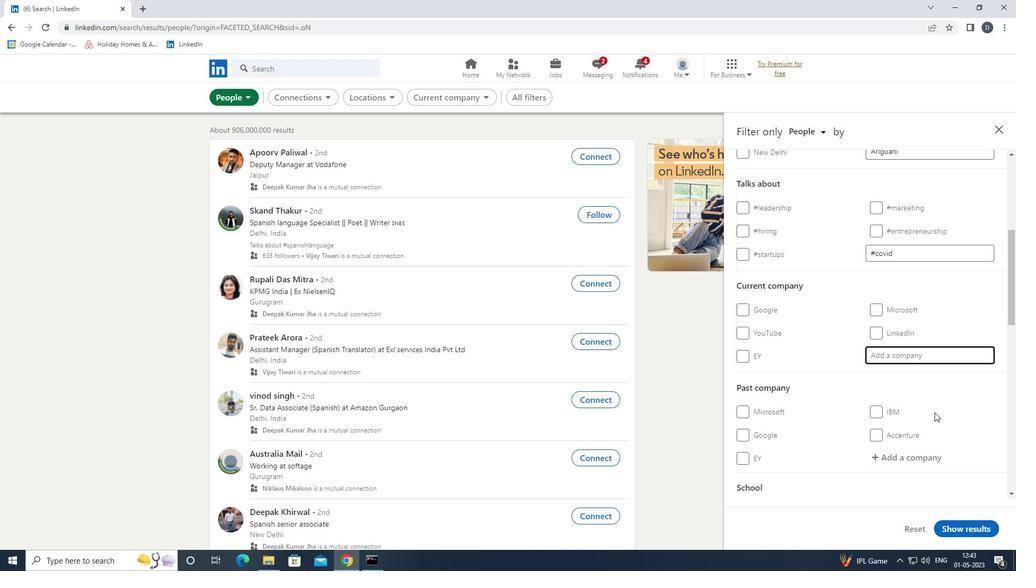 
Action: Key pressed <Key.shift>LINKEDIN
Screenshot: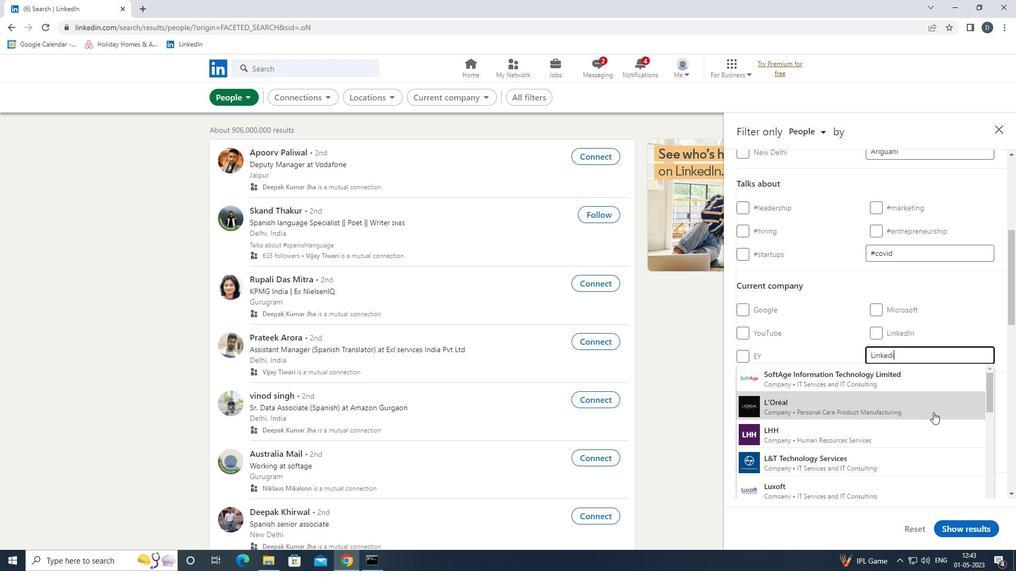 
Action: Mouse moved to (891, 355)
Screenshot: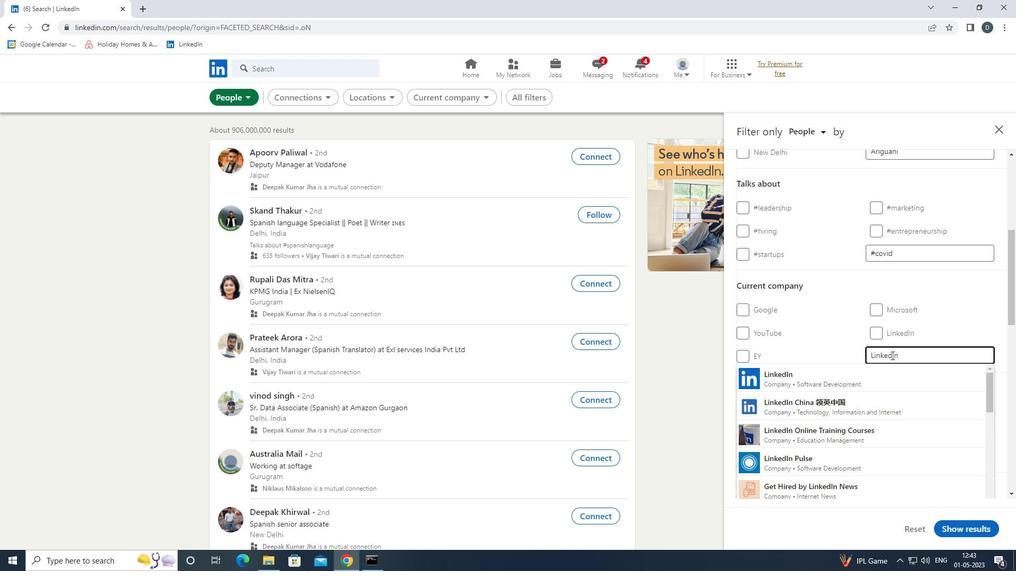 
Action: Key pressed <Key.down>
Screenshot: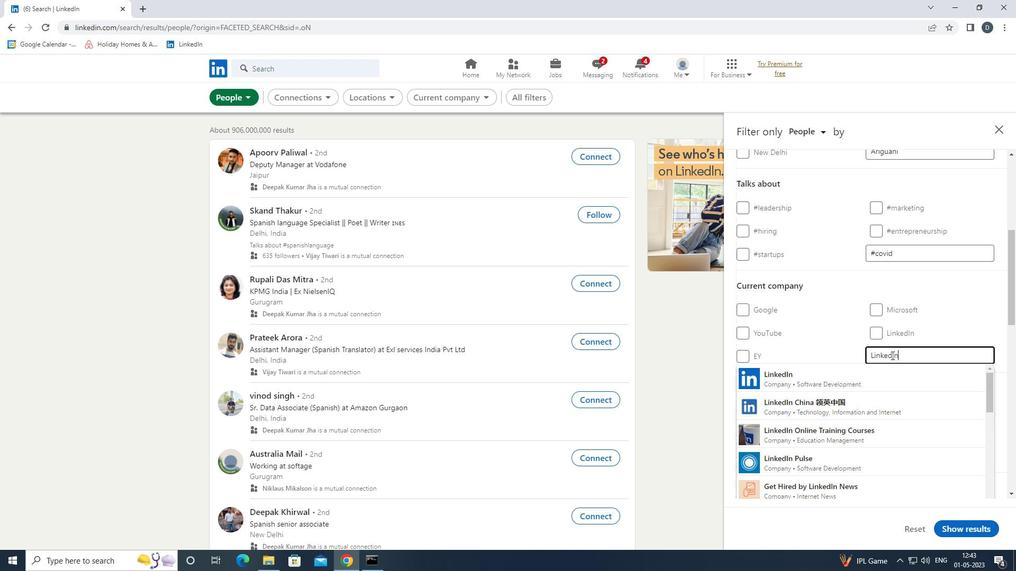 
Action: Mouse moved to (887, 356)
Screenshot: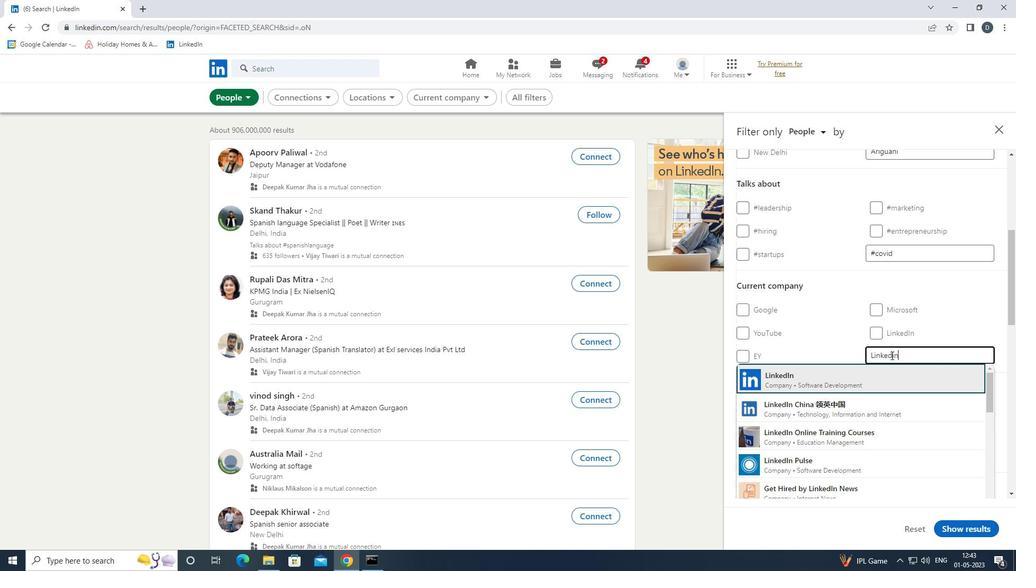 
Action: Key pressed <Key.enter>
Screenshot: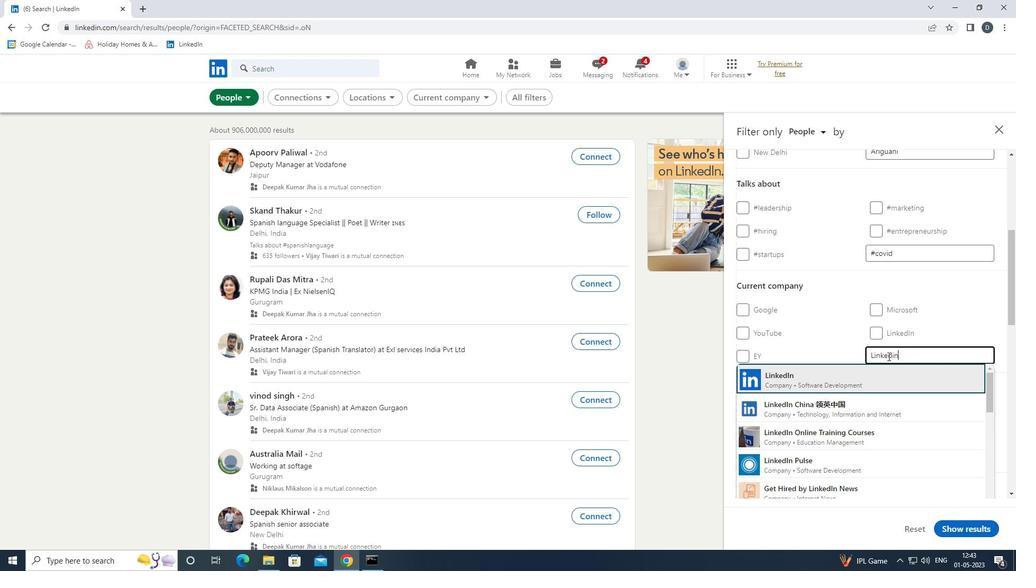 
Action: Mouse moved to (887, 356)
Screenshot: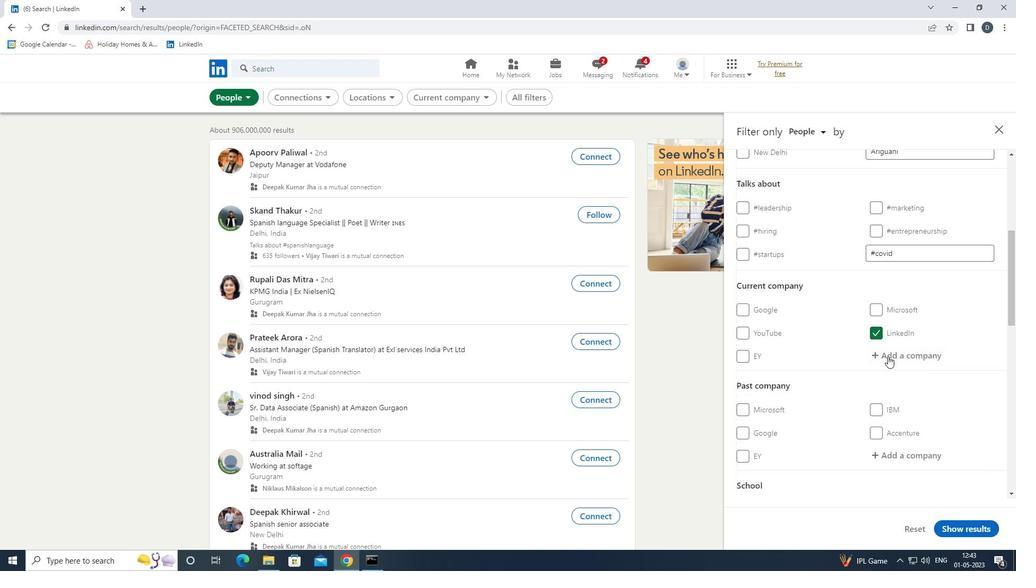 
Action: Mouse scrolled (887, 356) with delta (0, 0)
Screenshot: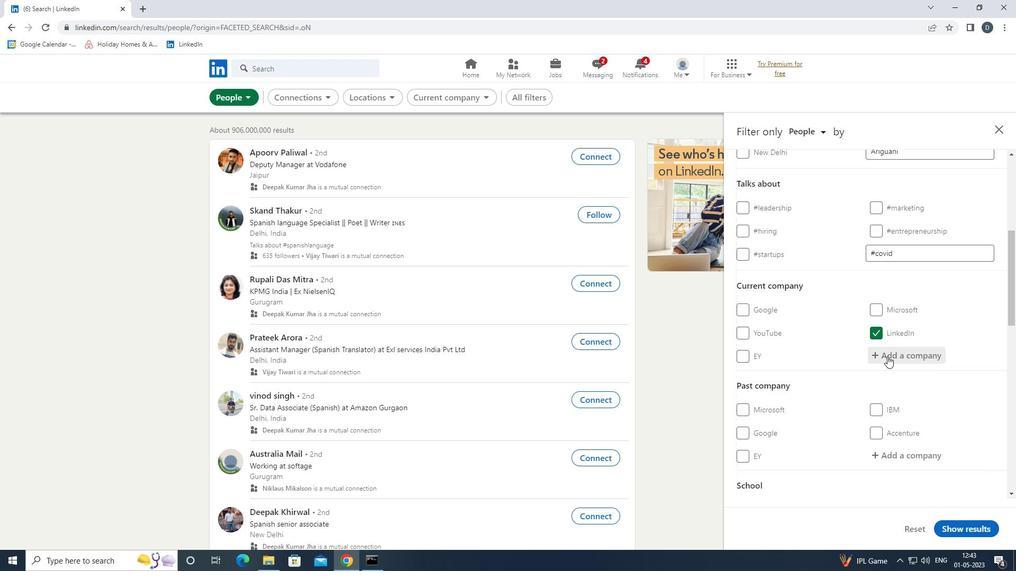 
Action: Mouse scrolled (887, 356) with delta (0, 0)
Screenshot: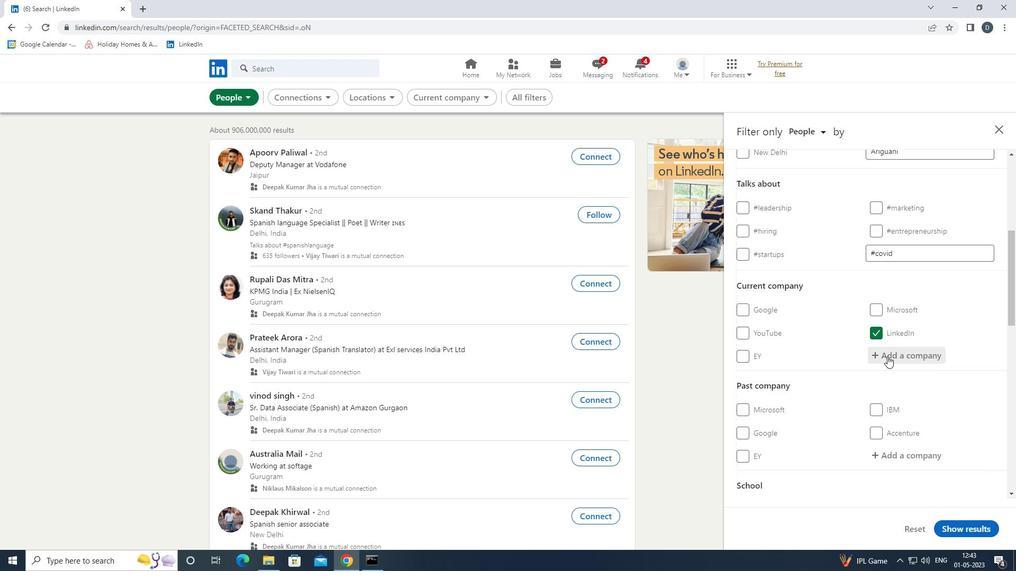
Action: Mouse scrolled (887, 356) with delta (0, 0)
Screenshot: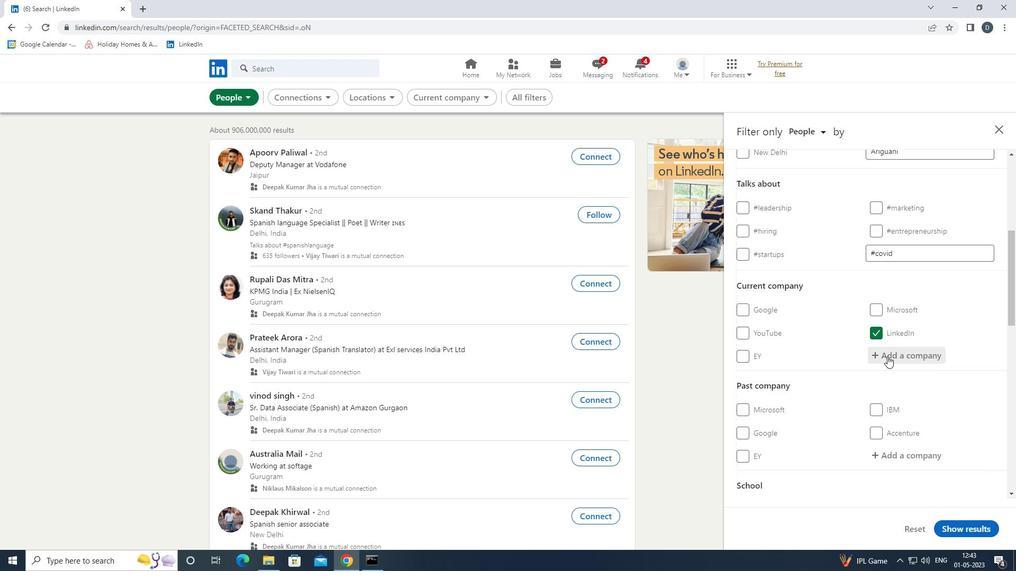 
Action: Mouse scrolled (887, 356) with delta (0, 0)
Screenshot: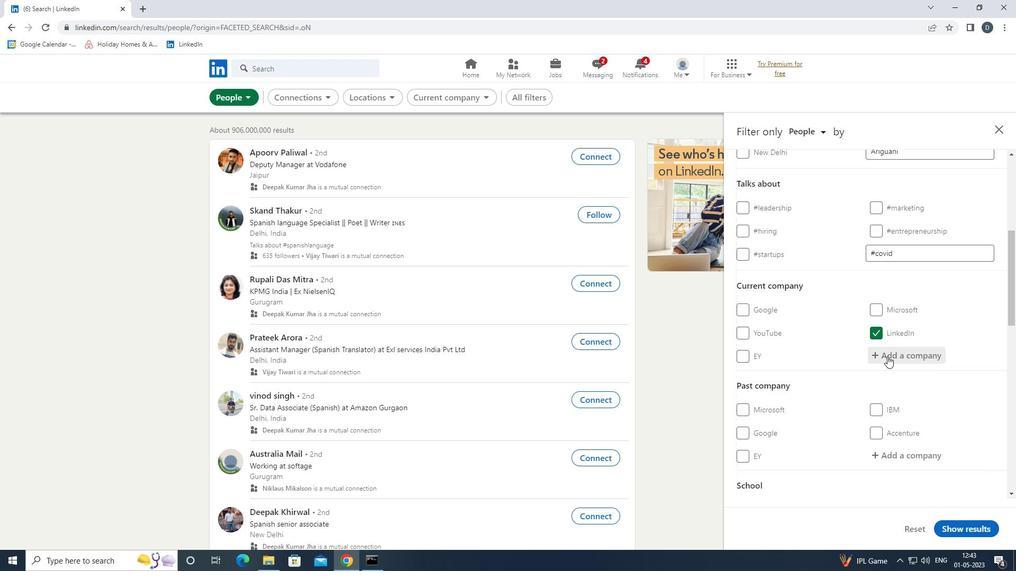 
Action: Mouse moved to (893, 356)
Screenshot: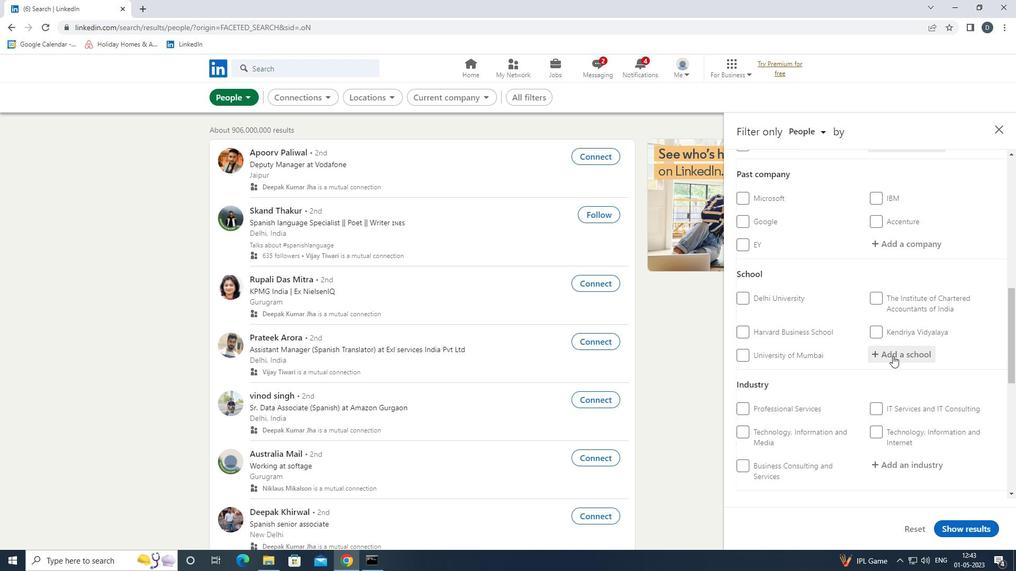 
Action: Mouse pressed left at (893, 356)
Screenshot: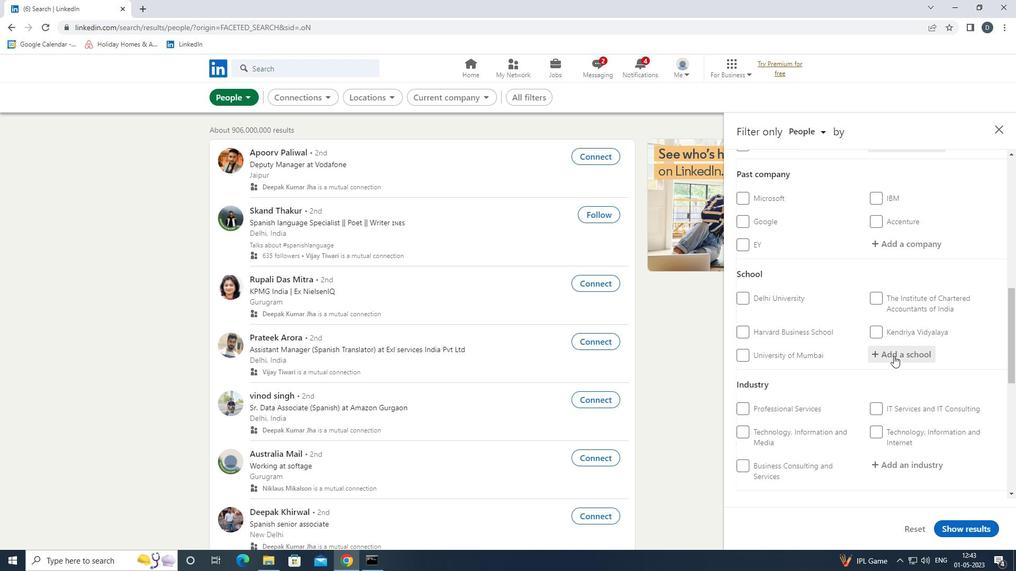 
Action: Mouse moved to (893, 356)
Screenshot: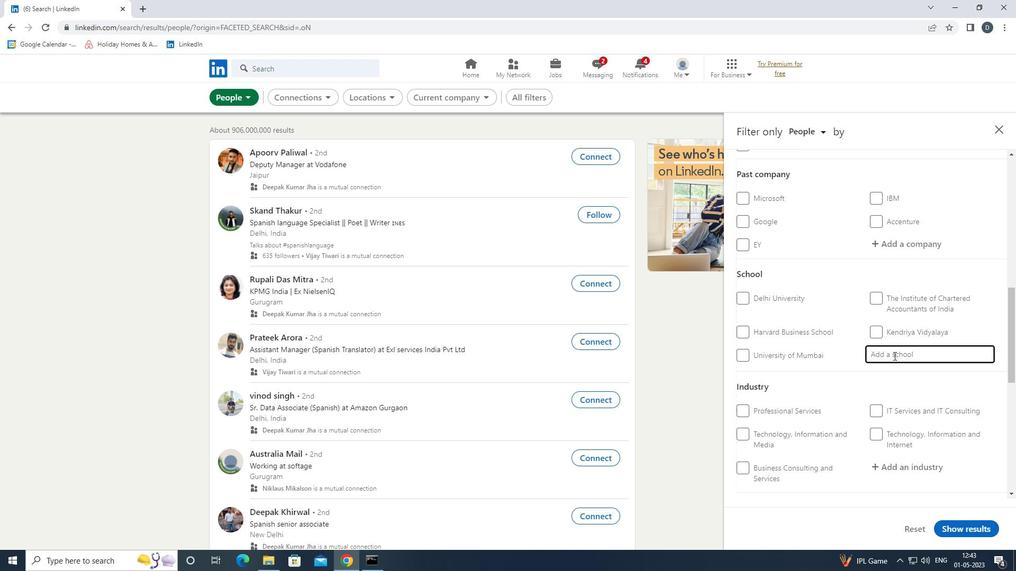
Action: Key pressed <Key.shift><Key.shift><Key.shift><Key.shift>GNA<Key.space><Key.shift>UNI<Key.down><Key.enter>
Screenshot: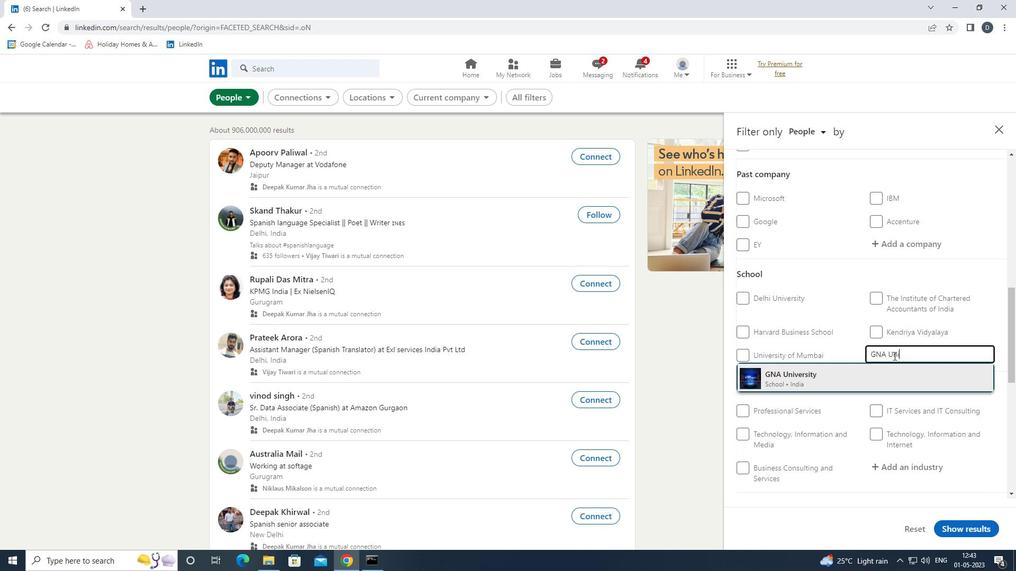 
Action: Mouse moved to (759, 388)
Screenshot: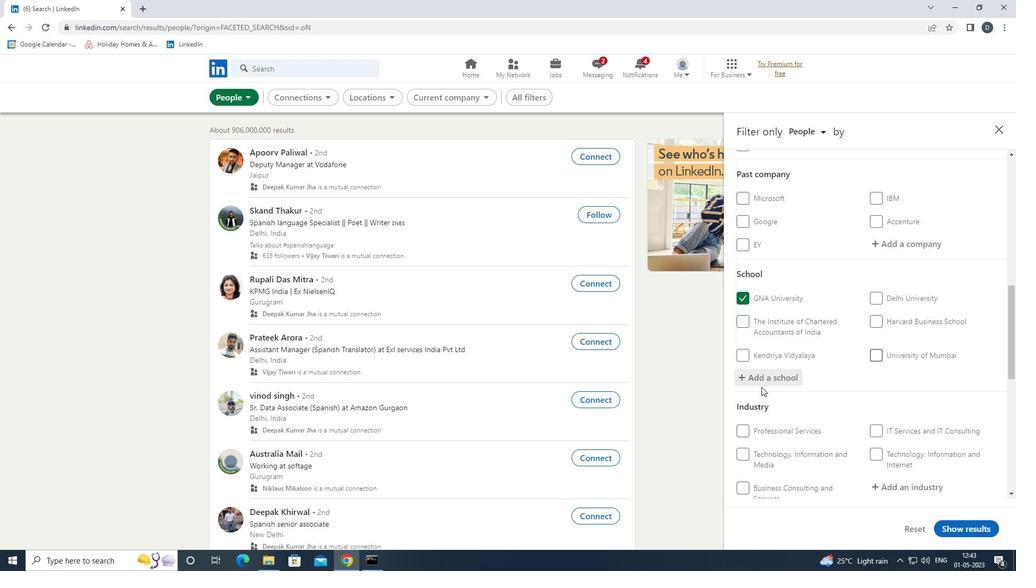 
Action: Mouse scrolled (759, 388) with delta (0, 0)
Screenshot: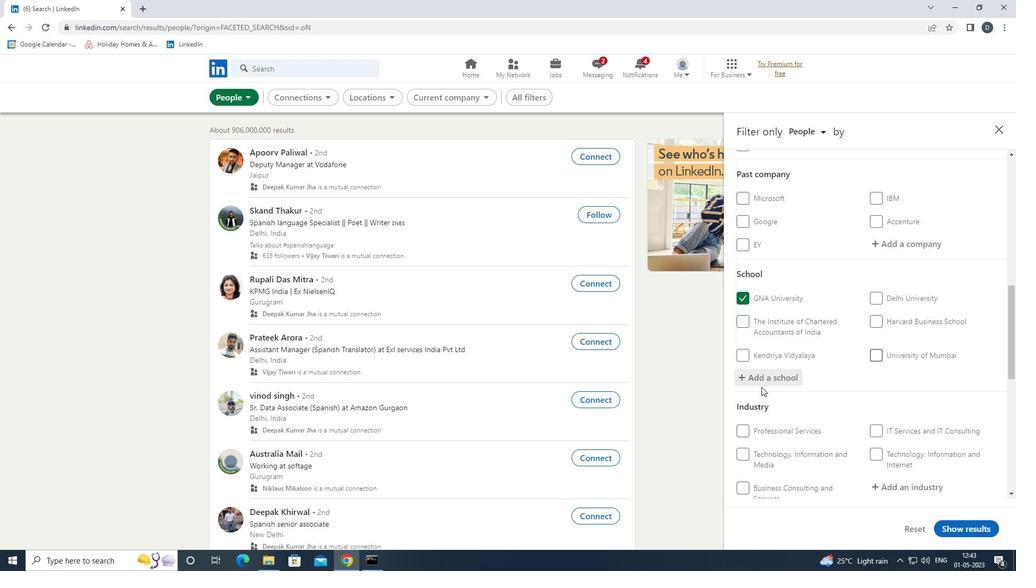 
Action: Mouse scrolled (759, 388) with delta (0, 0)
Screenshot: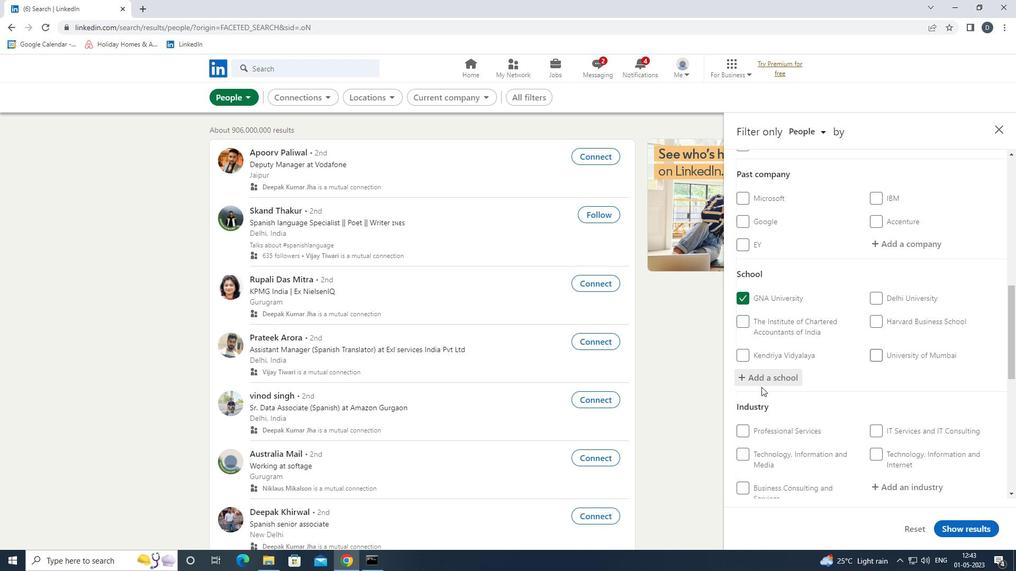 
Action: Mouse scrolled (759, 388) with delta (0, 0)
Screenshot: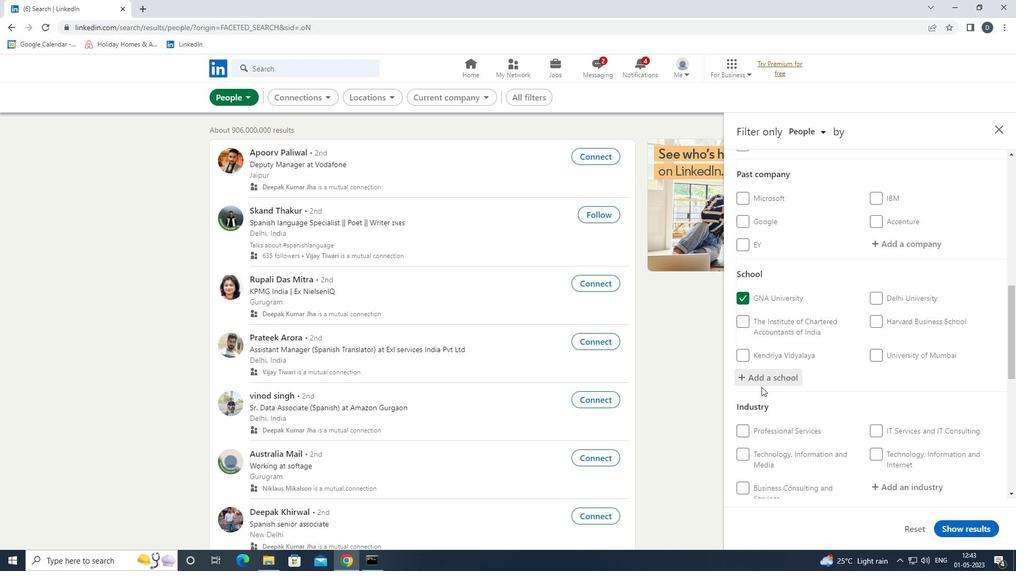 
Action: Mouse scrolled (759, 388) with delta (0, 0)
Screenshot: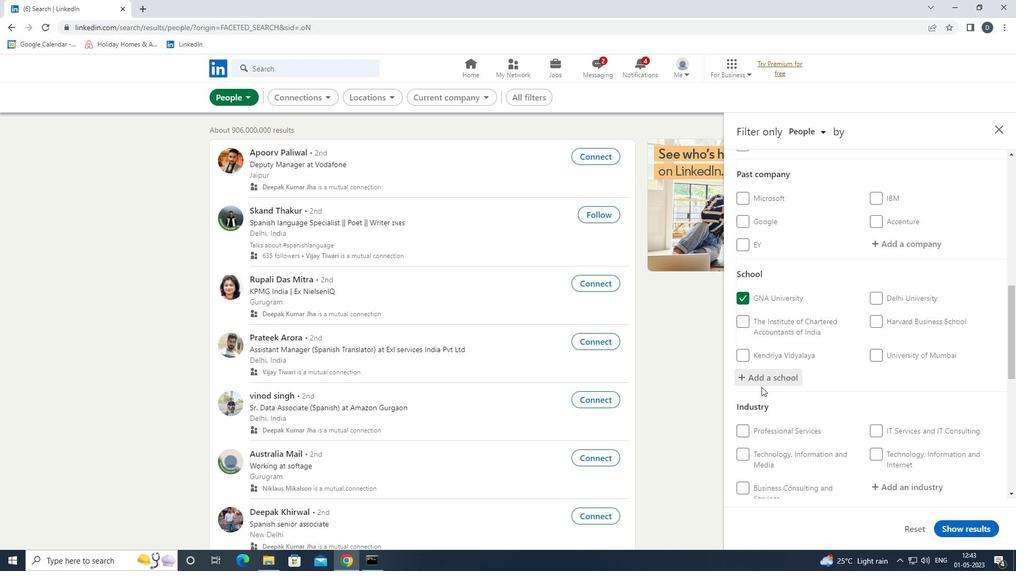 
Action: Mouse moved to (914, 272)
Screenshot: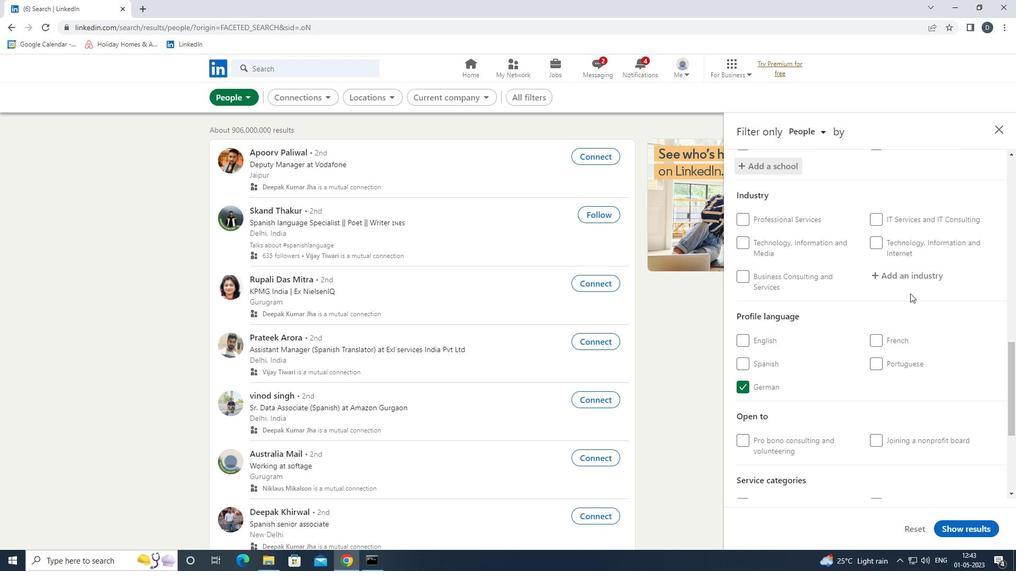 
Action: Mouse pressed left at (914, 272)
Screenshot: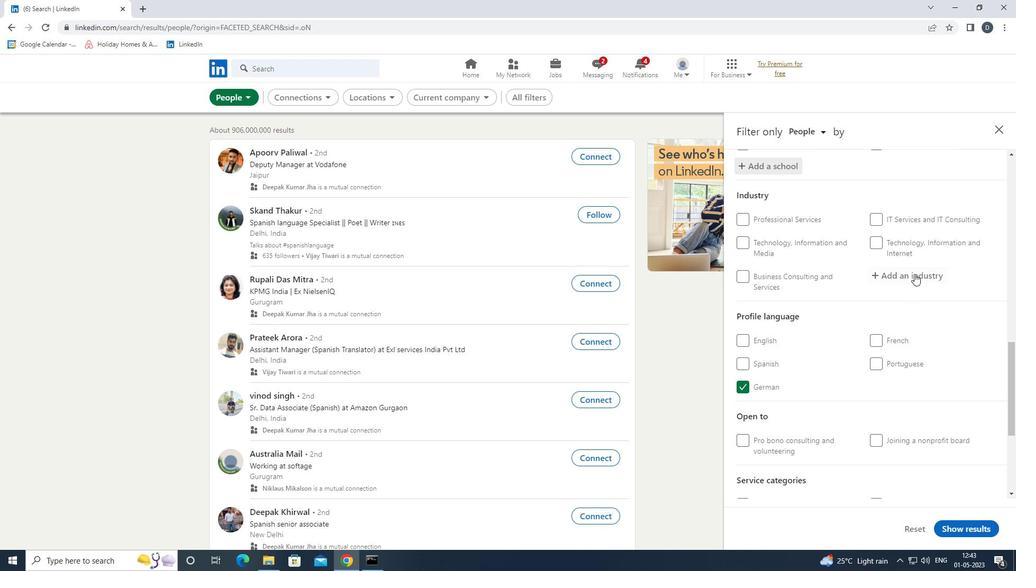 
Action: Mouse moved to (913, 271)
Screenshot: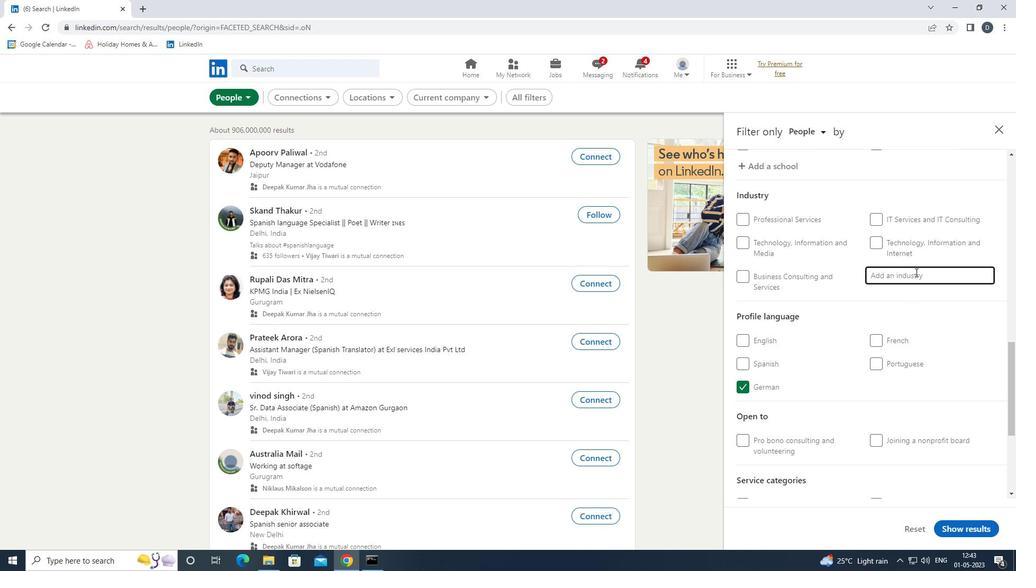 
Action: Key pressed <Key.shift><Key.shift><Key.shift><Key.shift><Key.shift><Key.shift>PUBLIC<Key.space><Key.shift>HEAL<Key.down><Key.enter>
Screenshot: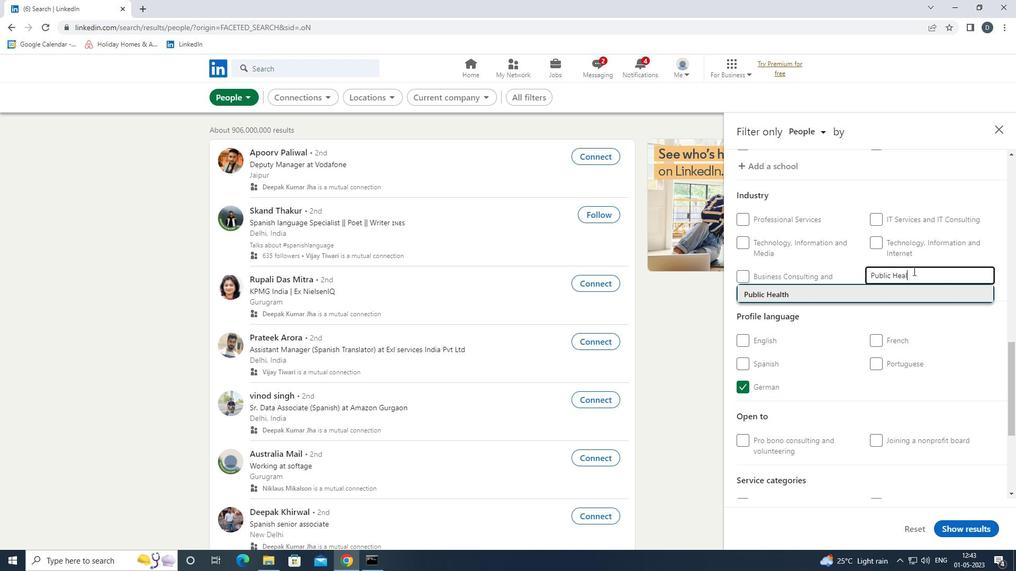 
Action: Mouse moved to (829, 365)
Screenshot: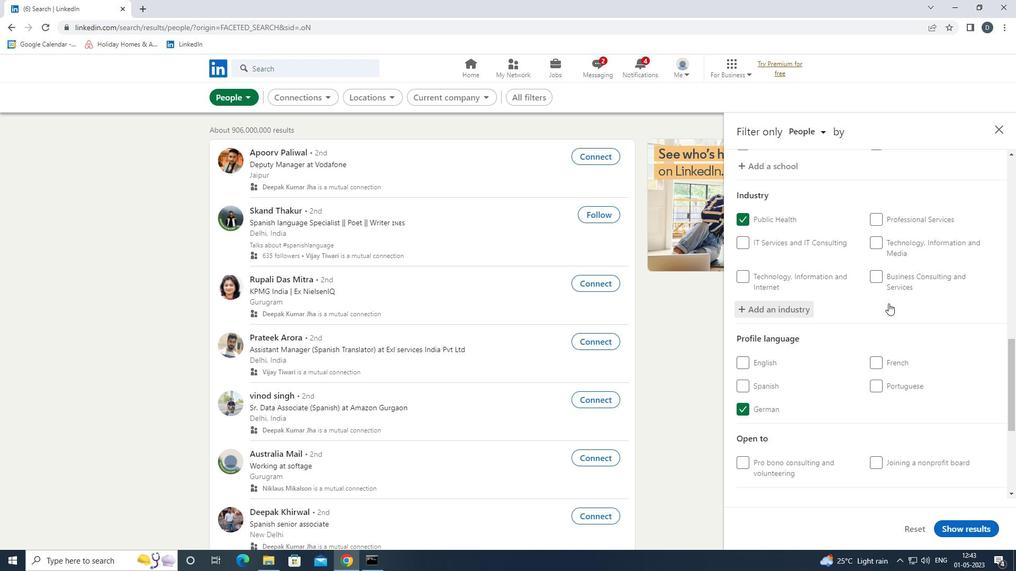 
Action: Mouse scrolled (829, 365) with delta (0, 0)
Screenshot: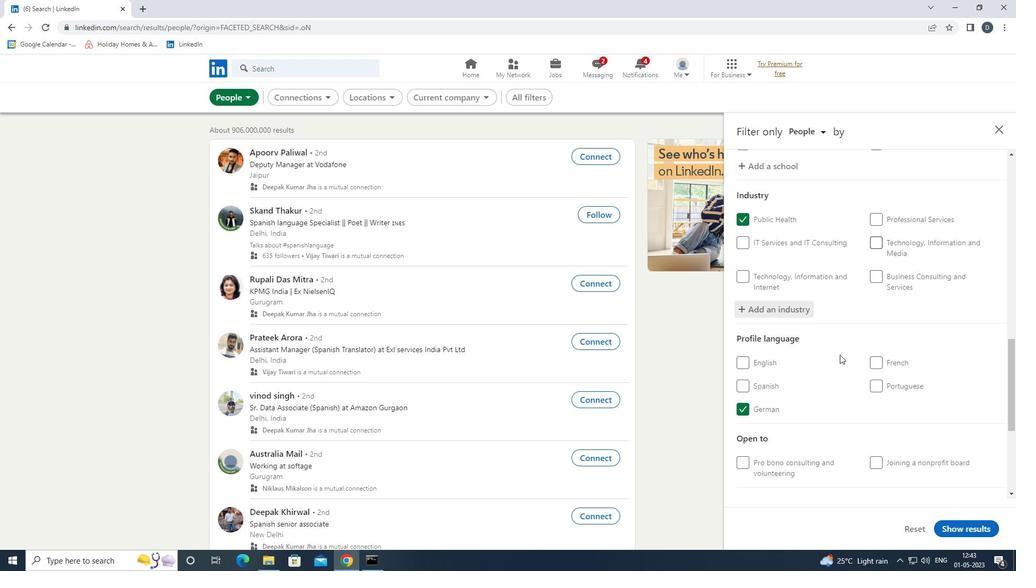 
Action: Mouse scrolled (829, 365) with delta (0, 0)
Screenshot: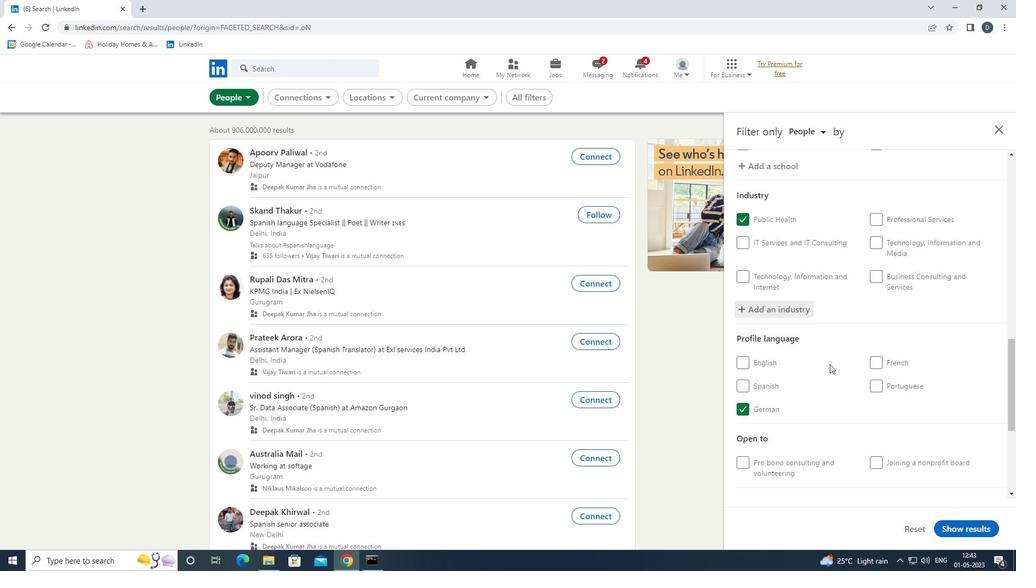
Action: Mouse moved to (829, 365)
Screenshot: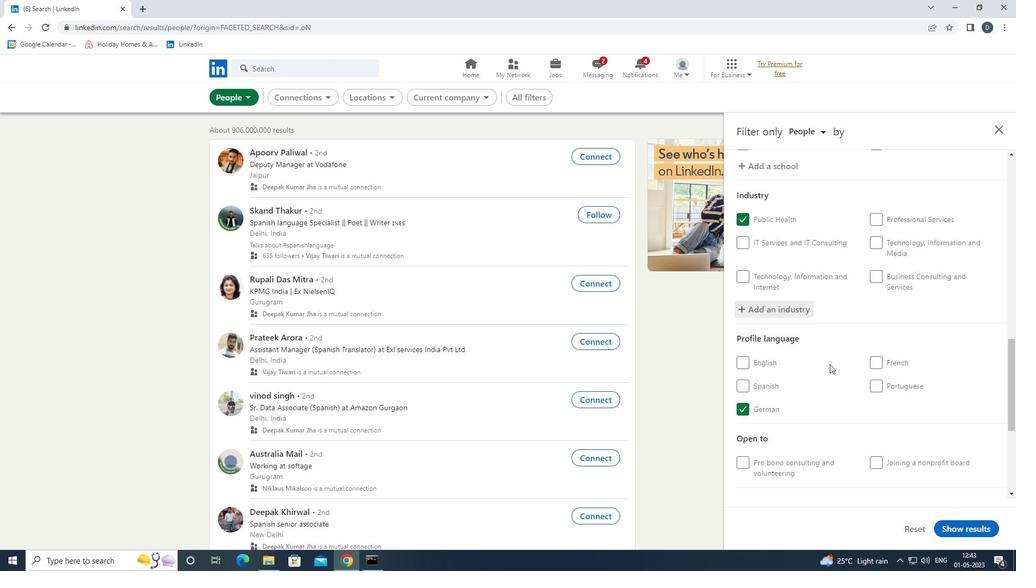 
Action: Mouse scrolled (829, 365) with delta (0, 0)
Screenshot: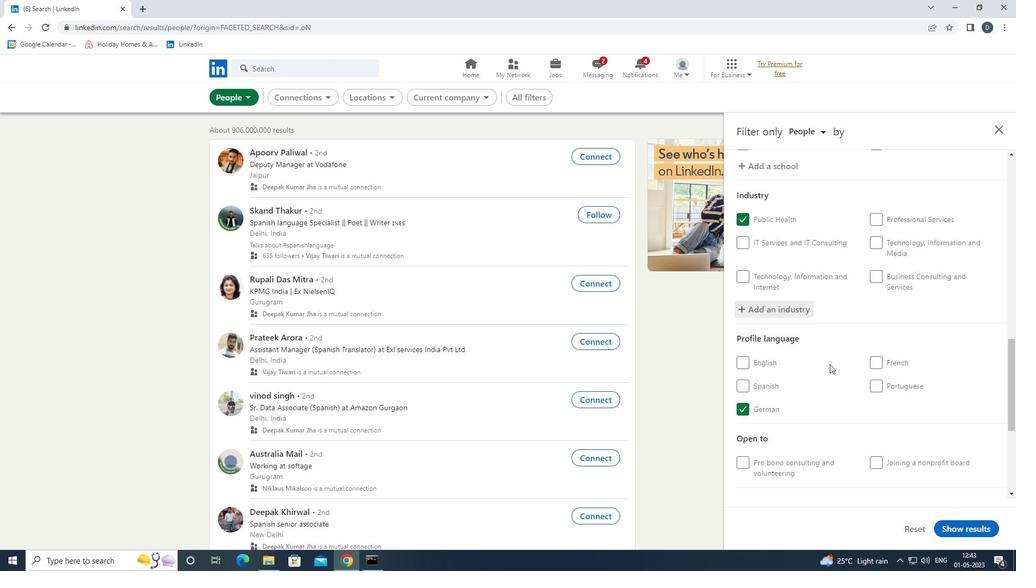 
Action: Mouse moved to (829, 365)
Screenshot: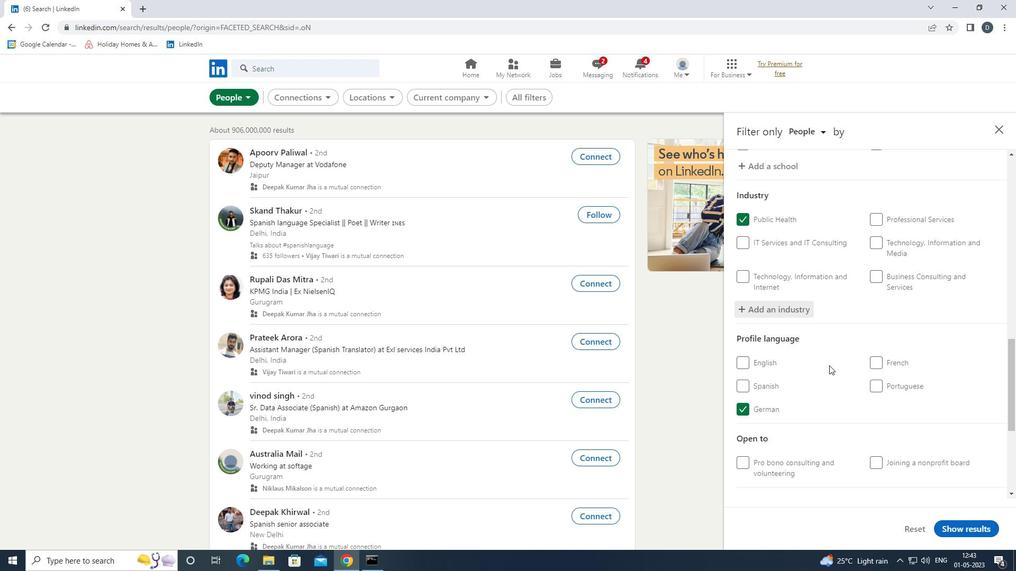 
Action: Mouse scrolled (829, 365) with delta (0, 0)
Screenshot: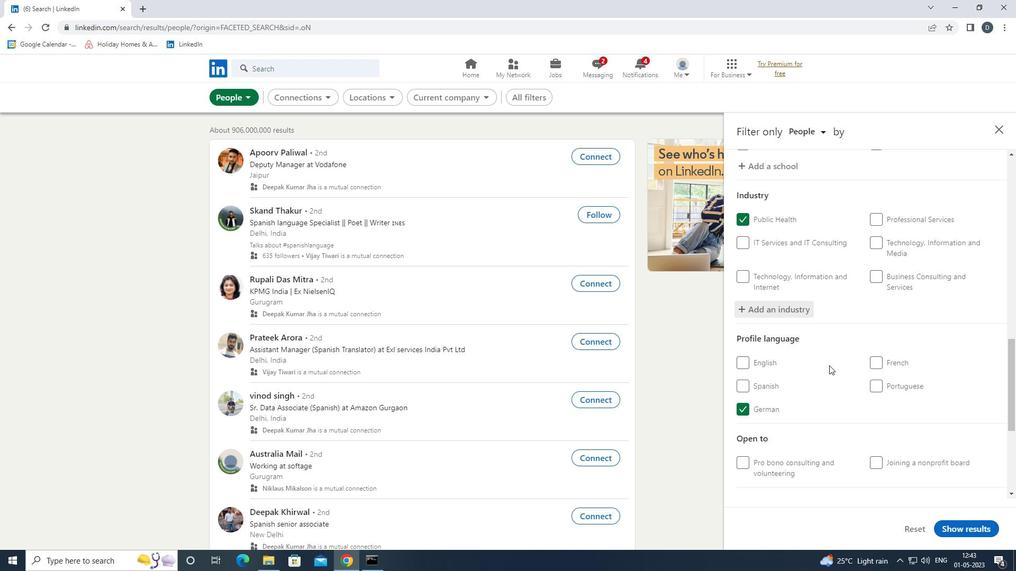 
Action: Mouse moved to (903, 351)
Screenshot: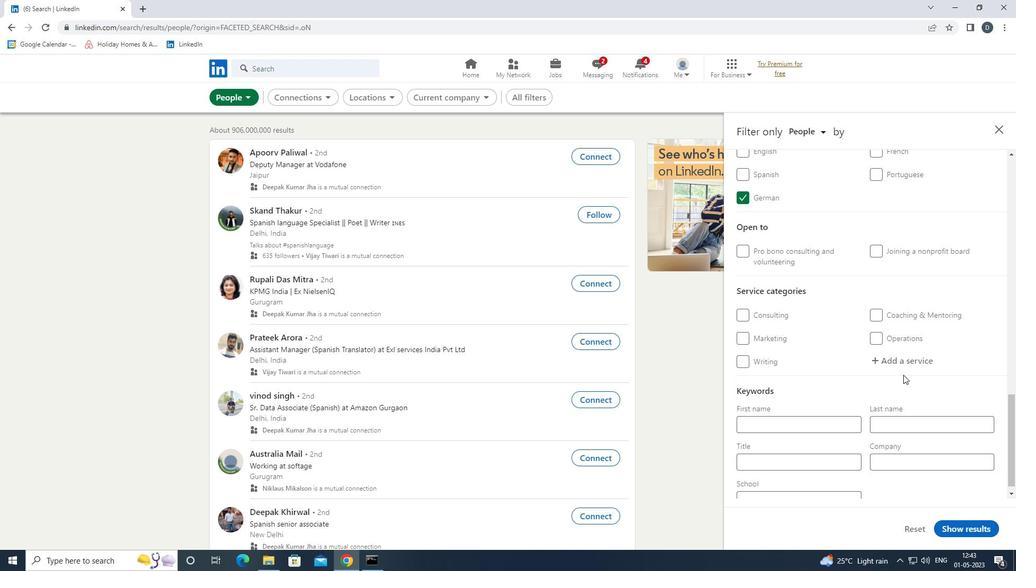 
Action: Mouse pressed left at (903, 351)
Screenshot: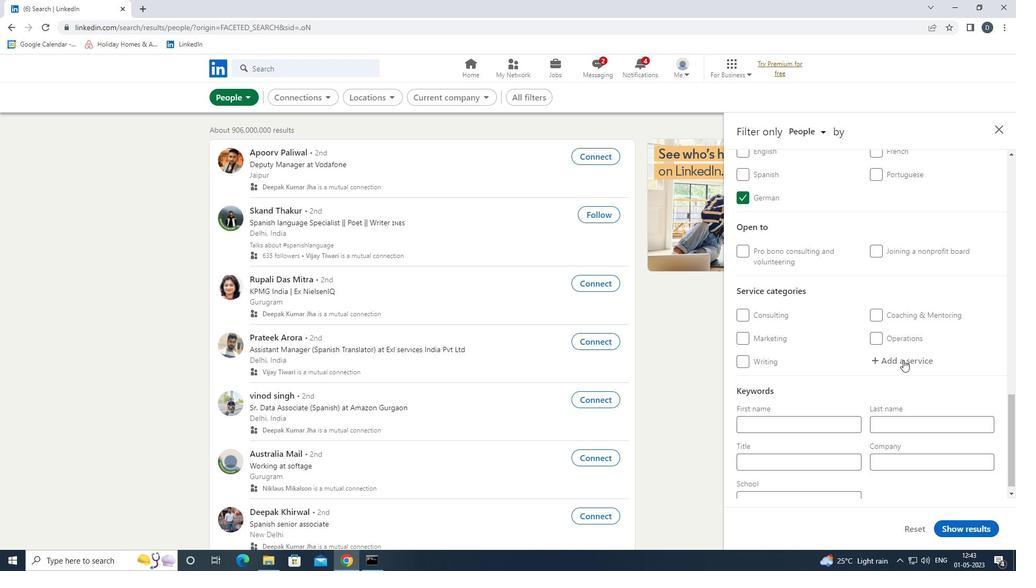 
Action: Key pressed <Key.shift>CATERING<Key.space><Key.down><Key.up><Key.backspace><Key.shift>CHANGE<Key.enter>
Screenshot: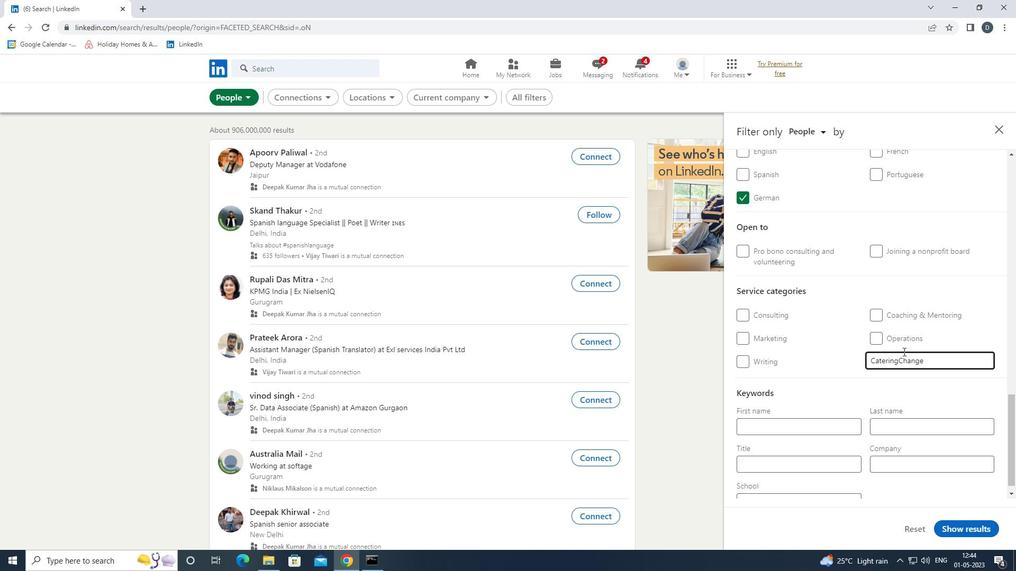 
Action: Mouse moved to (796, 460)
Screenshot: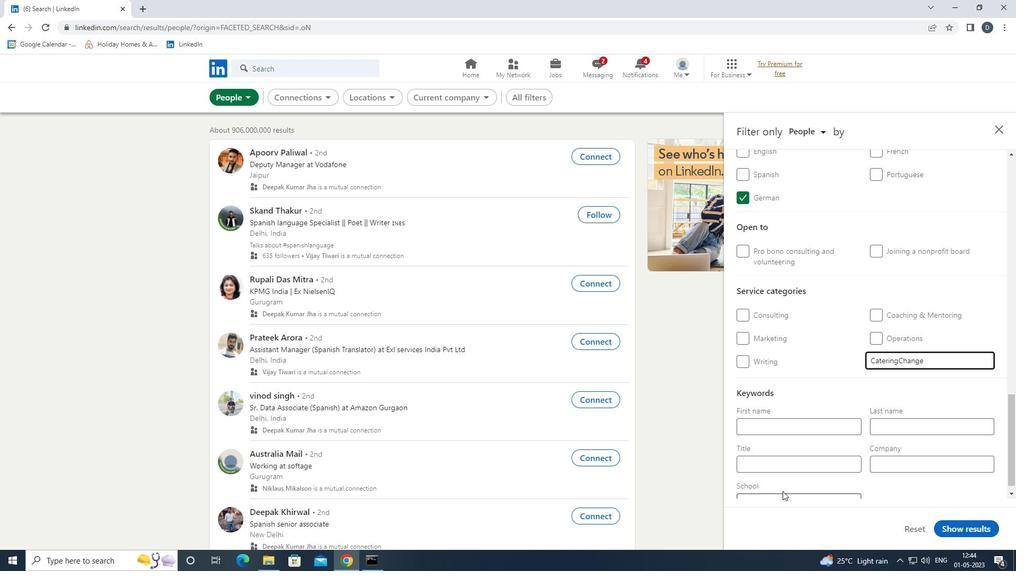 
Action: Mouse pressed left at (796, 460)
Screenshot: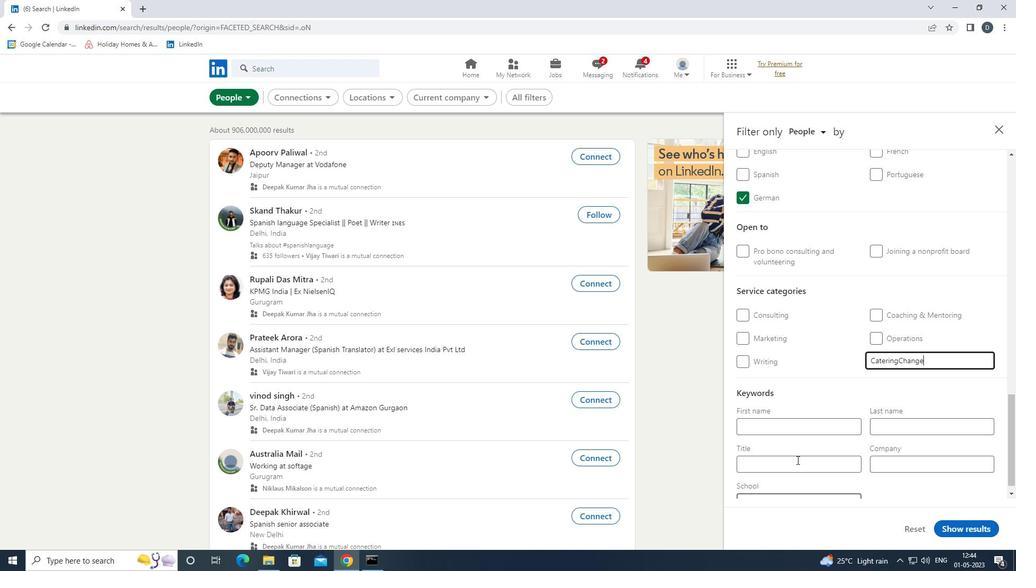 
Action: Mouse moved to (857, 417)
Screenshot: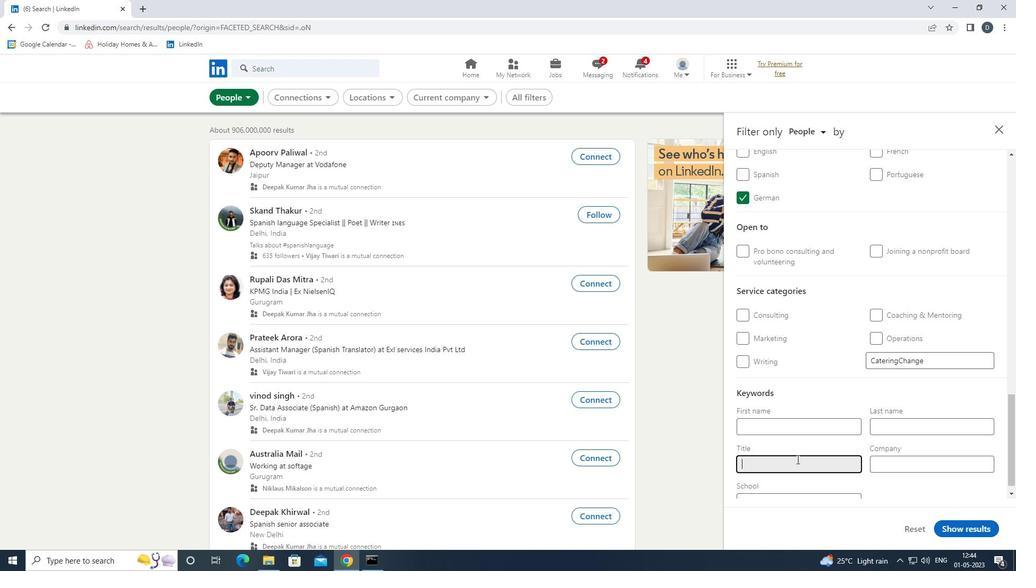 
Action: Mouse scrolled (857, 416) with delta (0, 0)
Screenshot: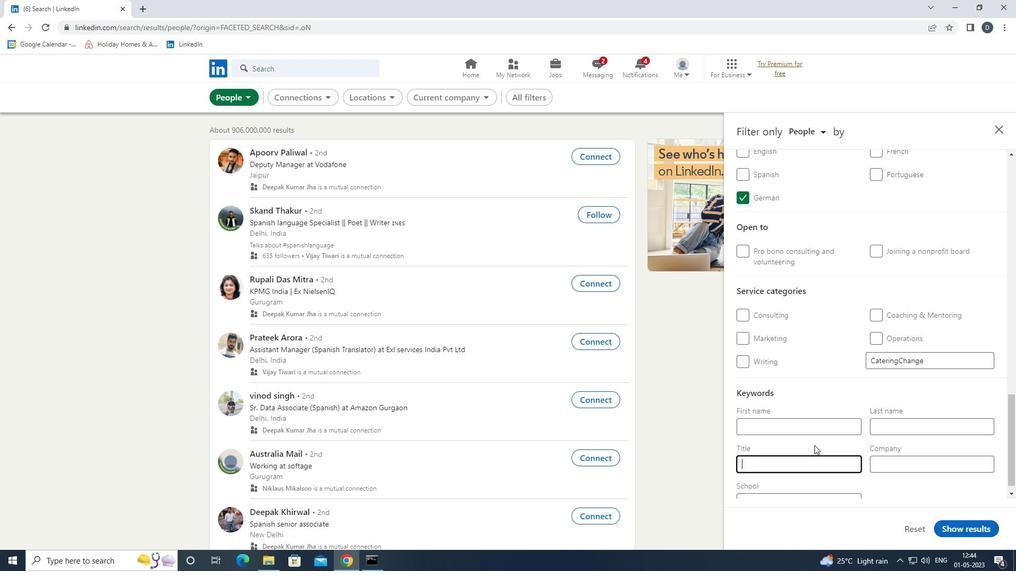 
Action: Mouse scrolled (857, 416) with delta (0, 0)
Screenshot: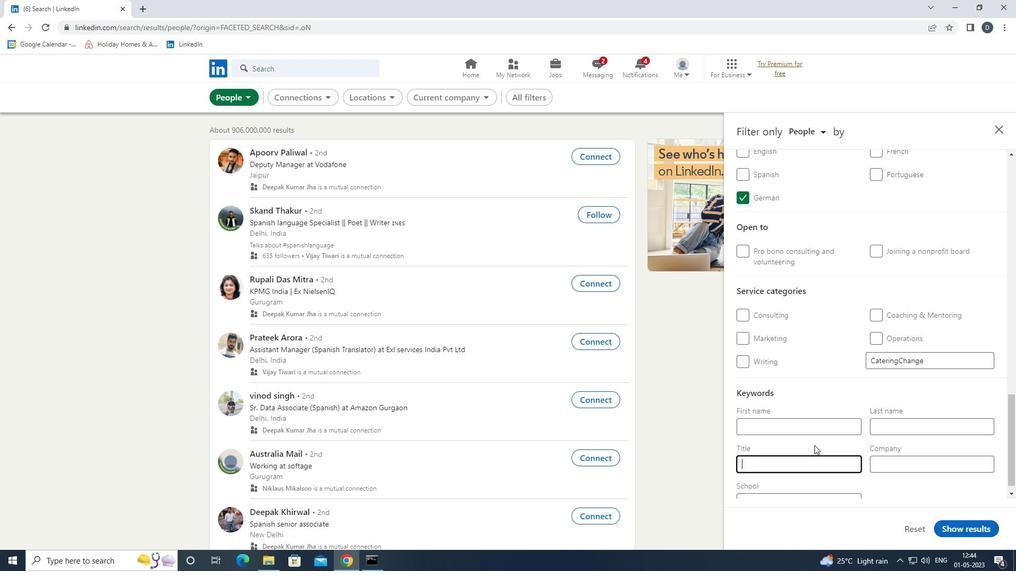 
Action: Mouse moved to (889, 404)
Screenshot: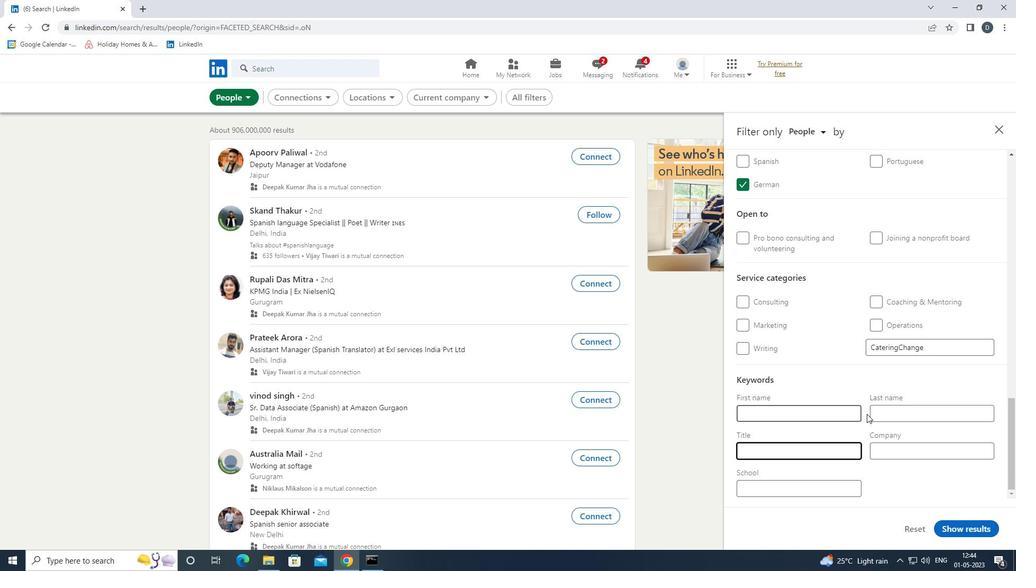 
Action: Key pressed <Key.shift>SCHOOL<Key.space><Key.shift>BUS<Key.space><Key.shift>DRTI<Key.backspace><Key.backspace>IVER
Screenshot: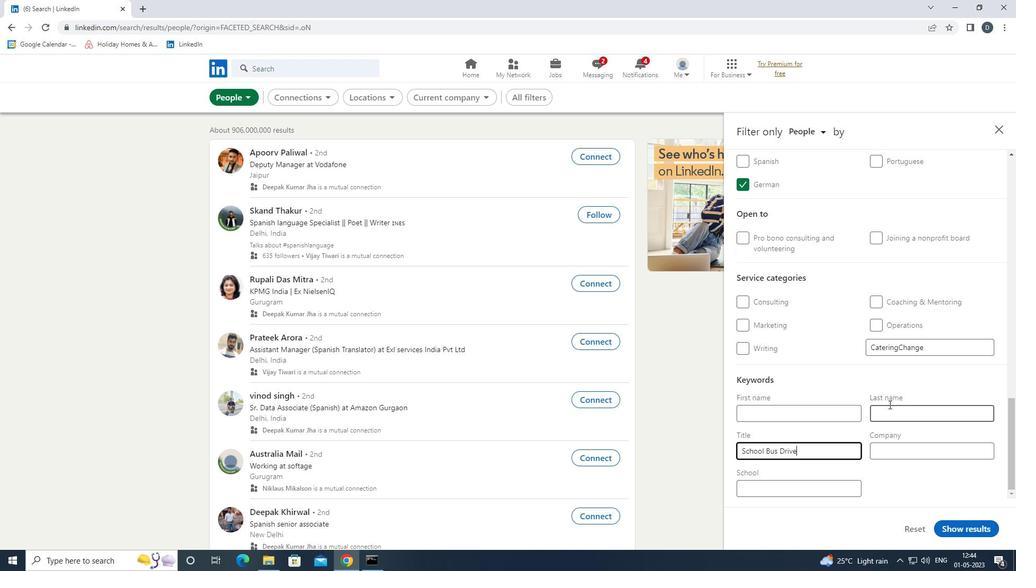 
Action: Mouse moved to (973, 530)
Screenshot: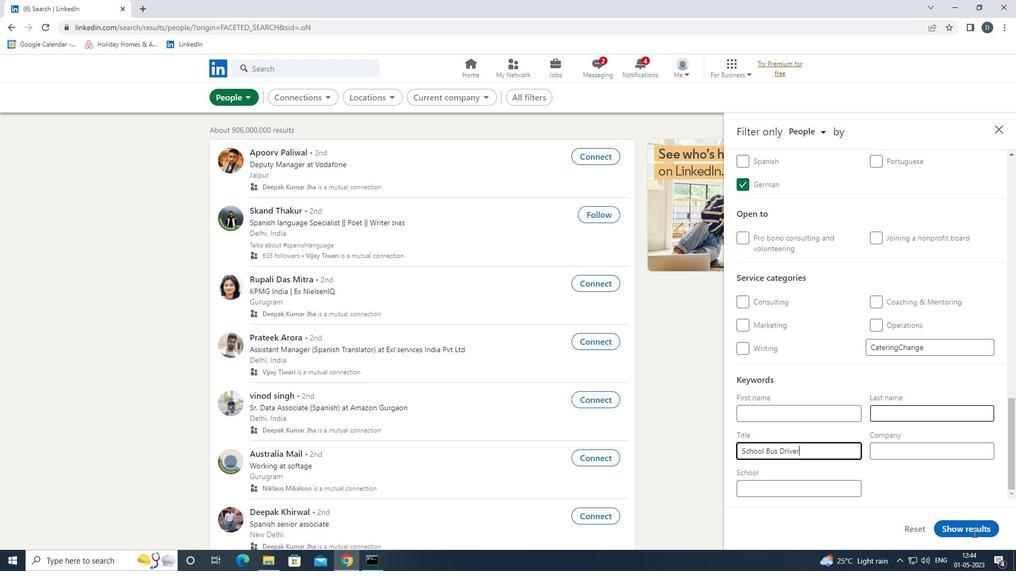 
Action: Mouse pressed left at (973, 530)
Screenshot: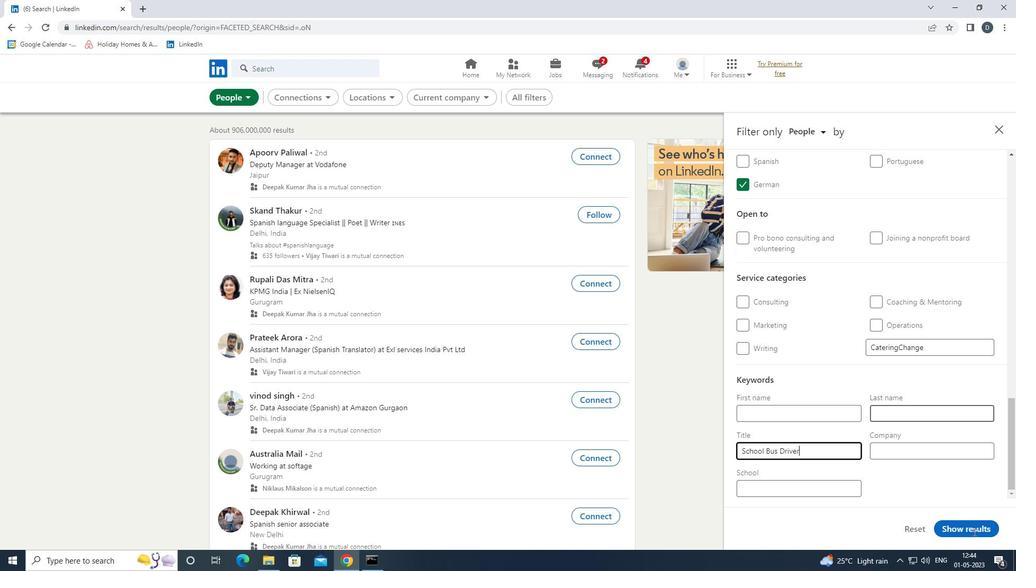 
Action: Mouse moved to (801, 318)
Screenshot: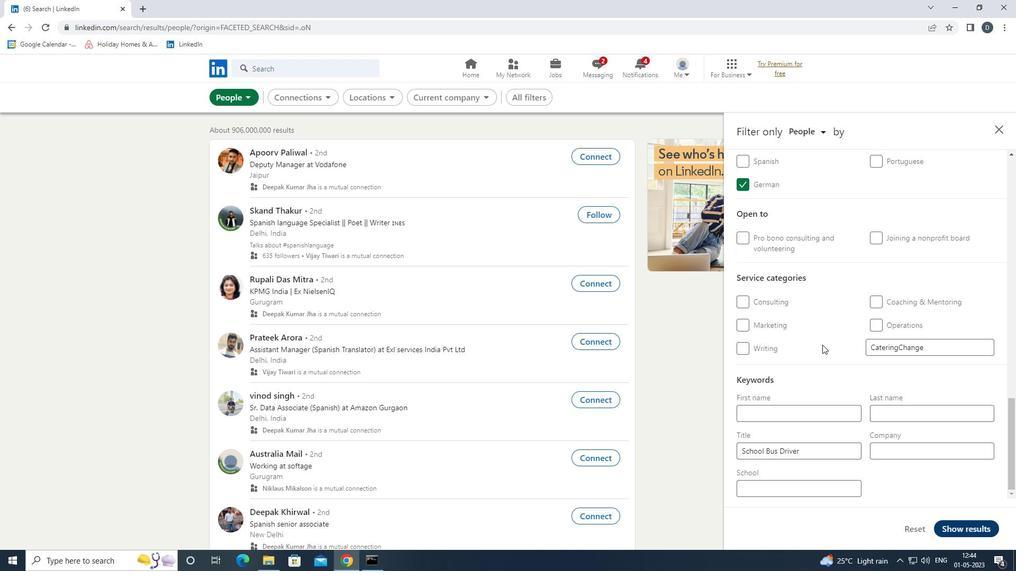 
